 Task: AssignVinnyoffice2@gmail.com as Assignee of Child Issue ChildIssue0000000135 of Issue Issue0000000068 in Backlog  in Scrum Project Project0000000014 in Jira. AssignCarxxstreet791@gmail.com as Assignee of Child Issue ChildIssue0000000136 of Issue Issue0000000068 in Backlog  in Scrum Project Project0000000014 in Jira. AssignCarxxstreet791@gmail.com as Assignee of Child Issue ChildIssue0000000137 of Issue Issue0000000069 in Backlog  in Scrum Project Project0000000014 in Jira. AssignCarxxstreet791@gmail.com as Assignee of Child Issue ChildIssue0000000138 of Issue Issue0000000069 in Backlog  in Scrum Project Project0000000014 in Jira. AssignCarxxstreet791@gmail.com as Assignee of Child Issue ChildIssue0000000139 of Issue Issue0000000070 in Backlog  in Scrum Project Project0000000014 in Jira
Action: Mouse moved to (460, 496)
Screenshot: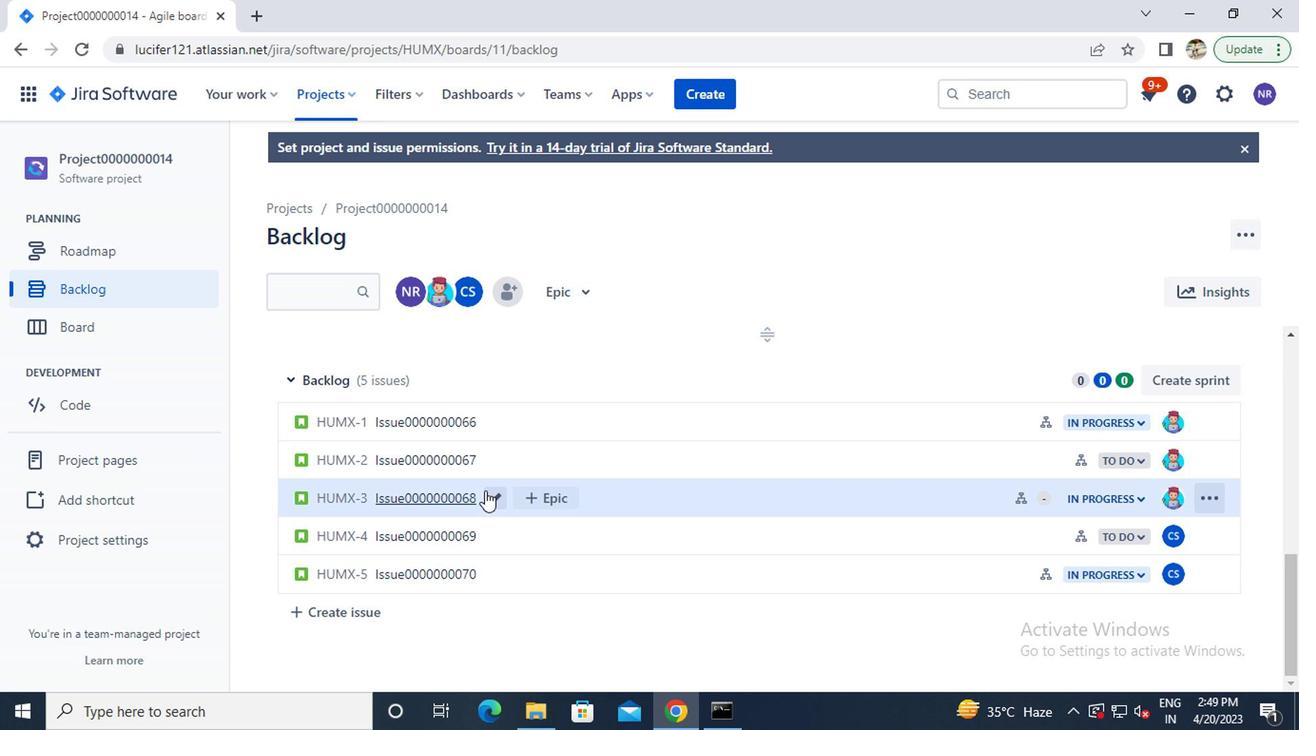 
Action: Mouse pressed left at (460, 496)
Screenshot: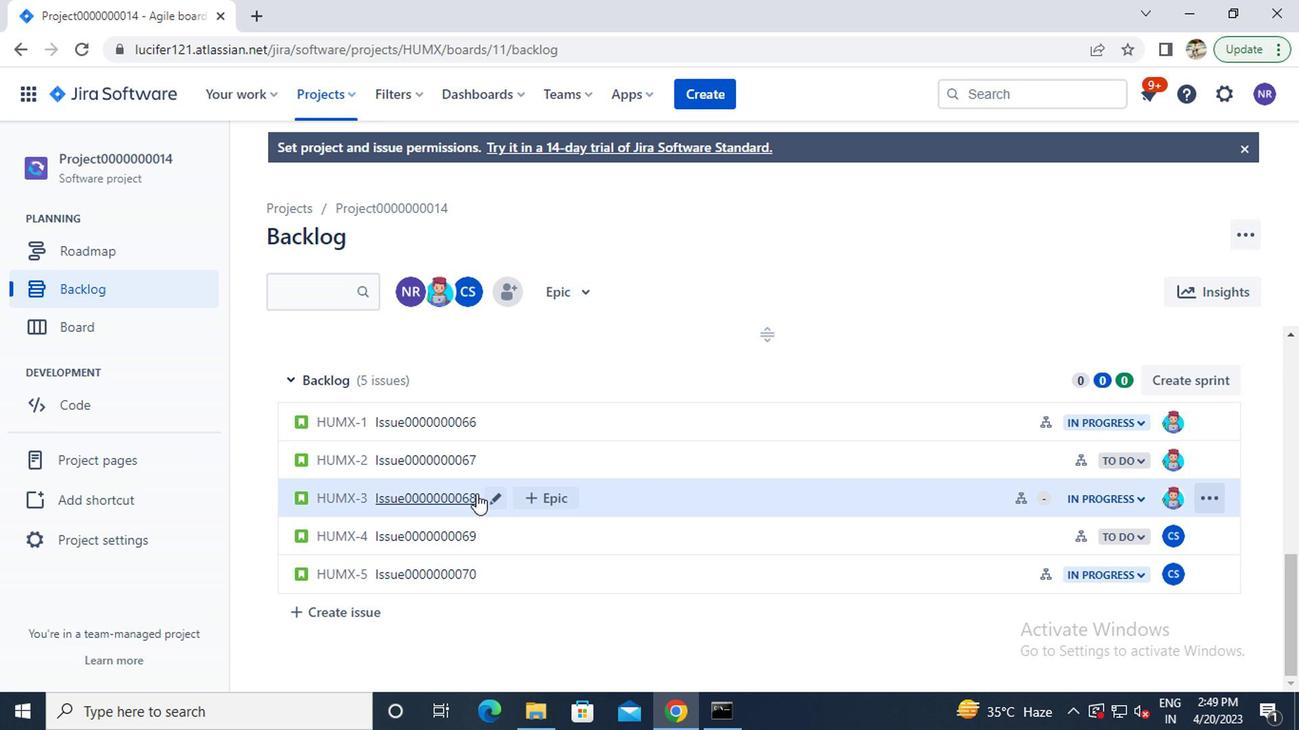 
Action: Mouse moved to (952, 501)
Screenshot: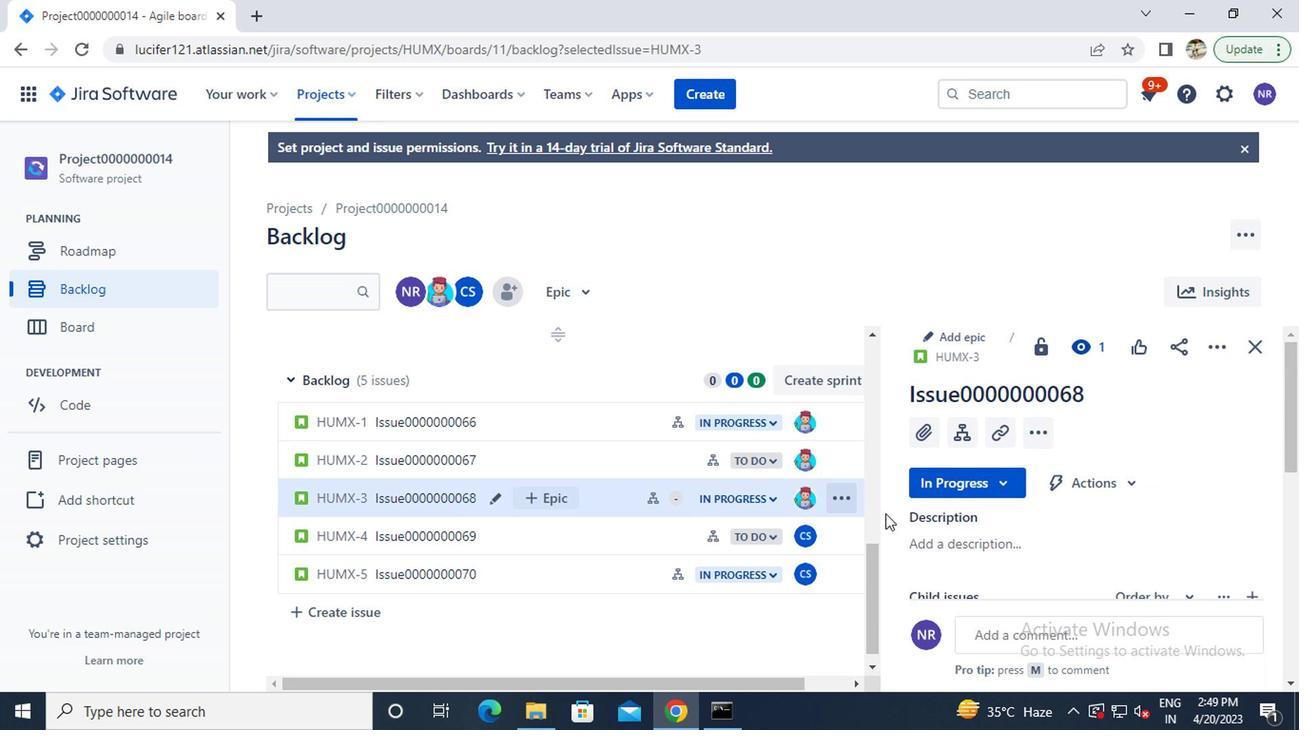 
Action: Mouse scrolled (952, 500) with delta (0, -1)
Screenshot: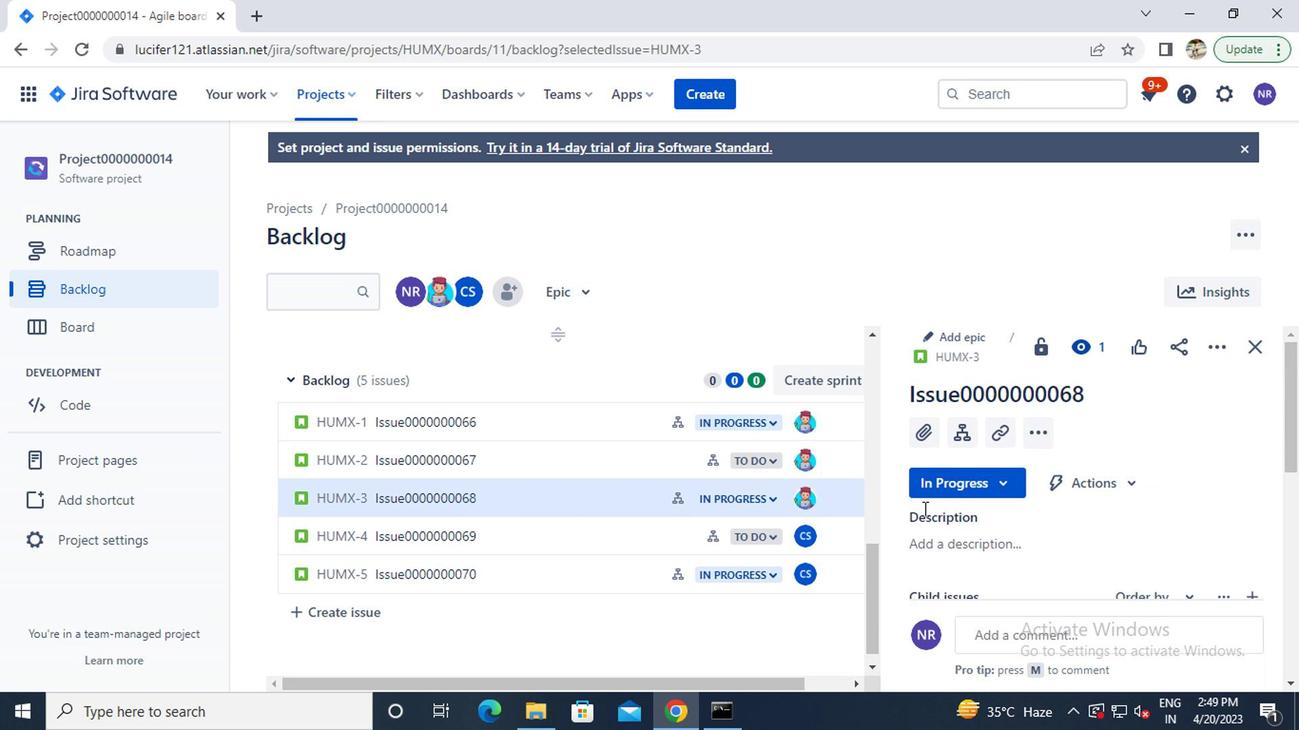 
Action: Mouse scrolled (952, 500) with delta (0, -1)
Screenshot: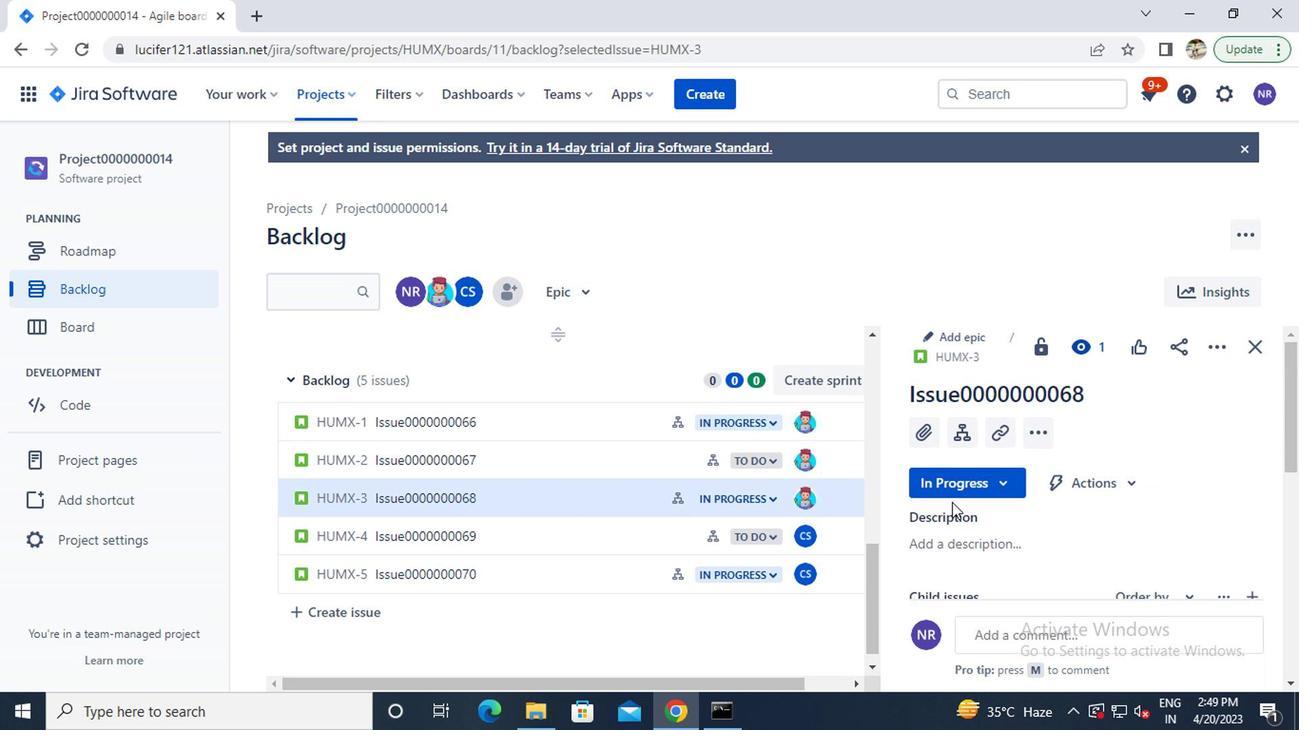 
Action: Mouse moved to (1178, 473)
Screenshot: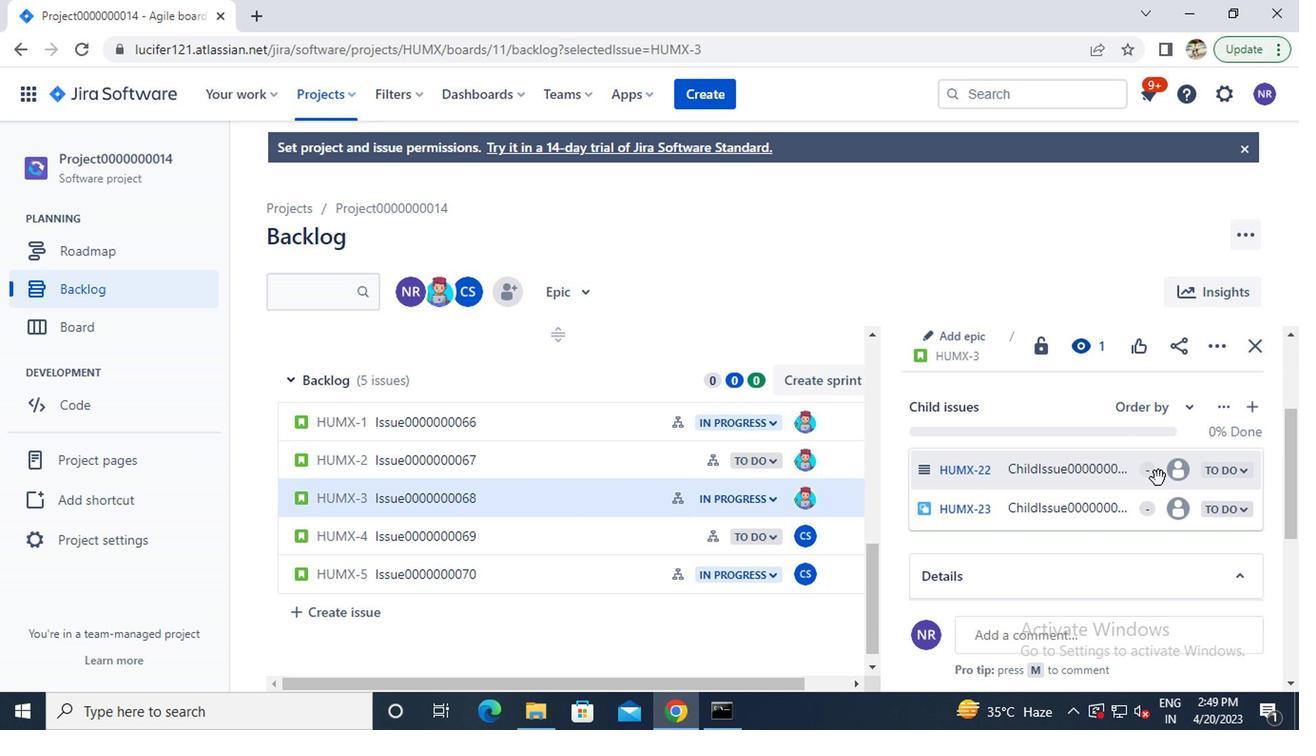 
Action: Mouse pressed left at (1178, 473)
Screenshot: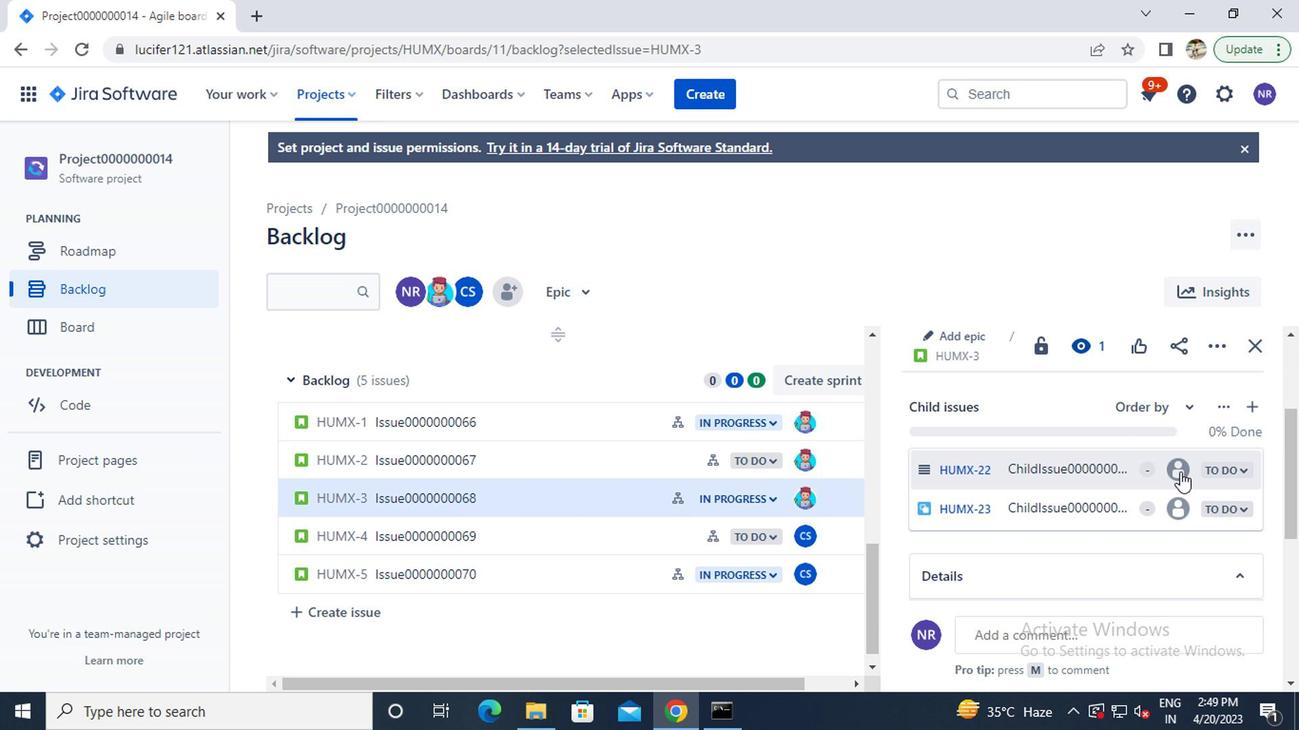 
Action: Key pressed v
Screenshot: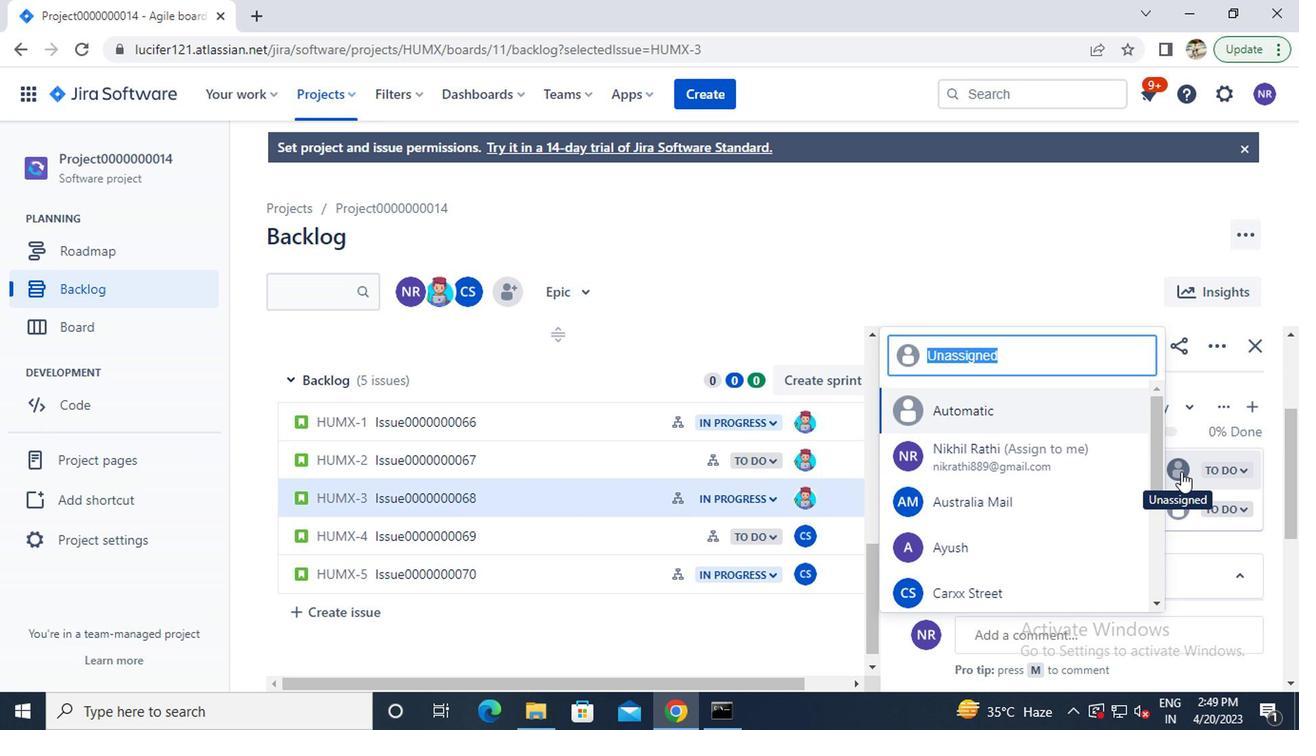 
Action: Mouse moved to (1024, 482)
Screenshot: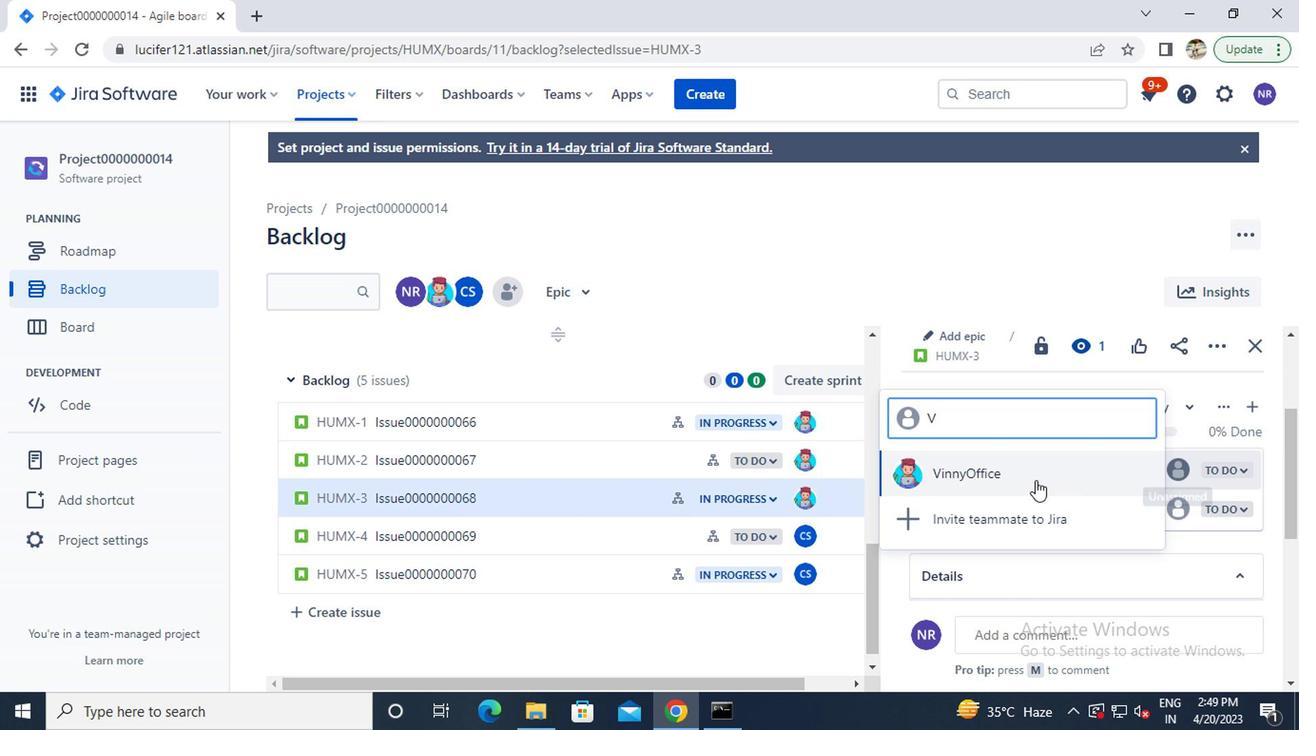 
Action: Mouse pressed left at (1024, 482)
Screenshot: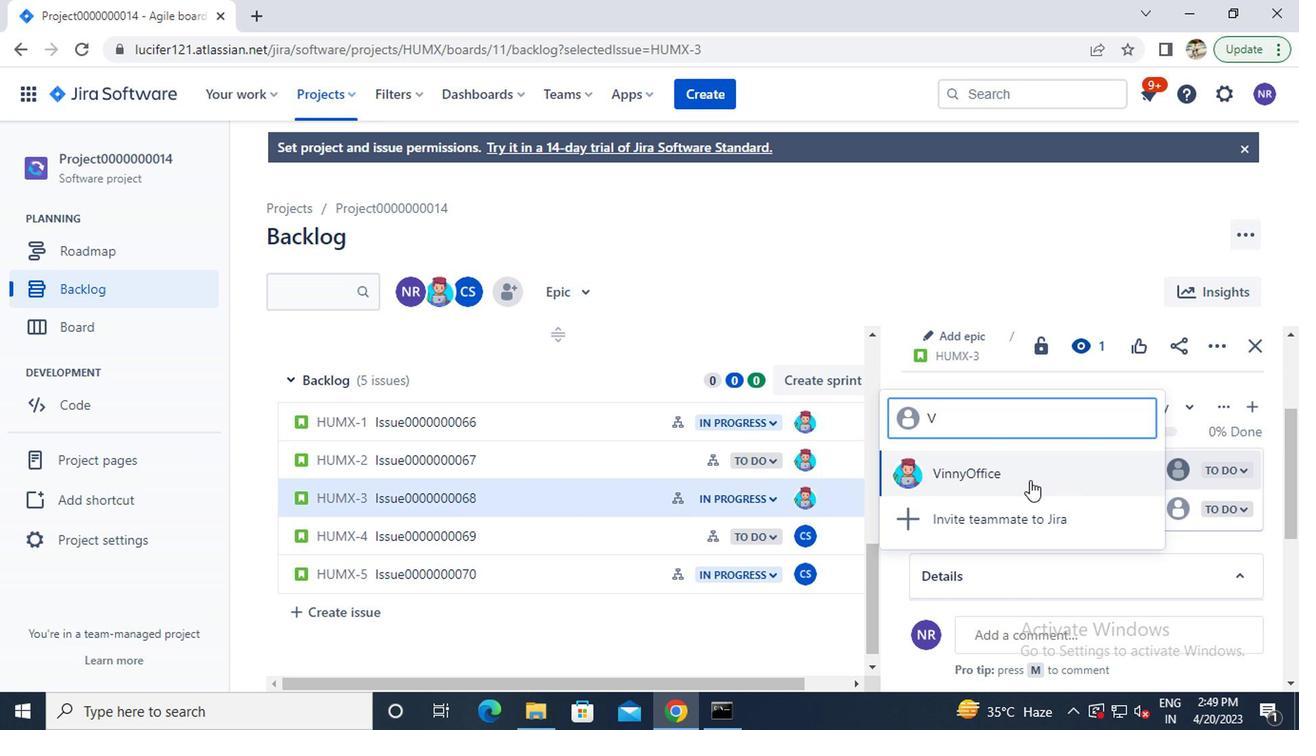
Action: Mouse moved to (1172, 506)
Screenshot: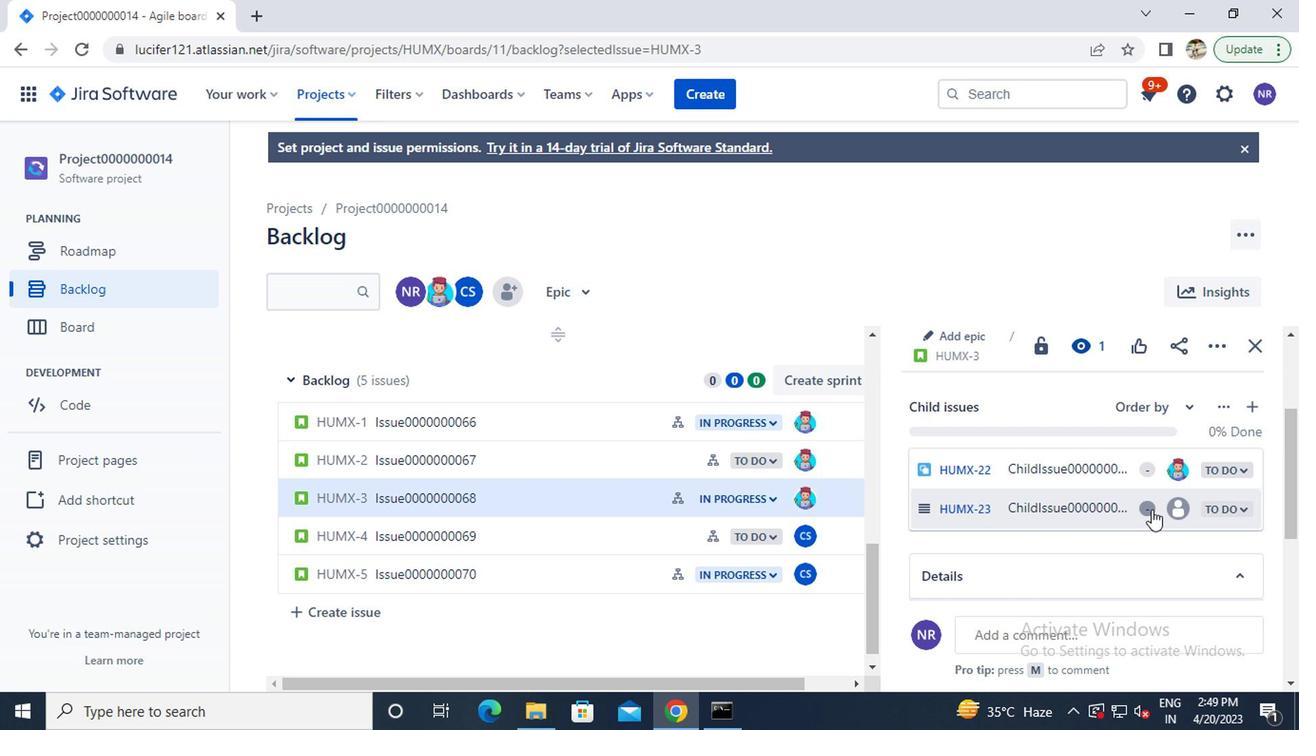 
Action: Mouse pressed left at (1172, 506)
Screenshot: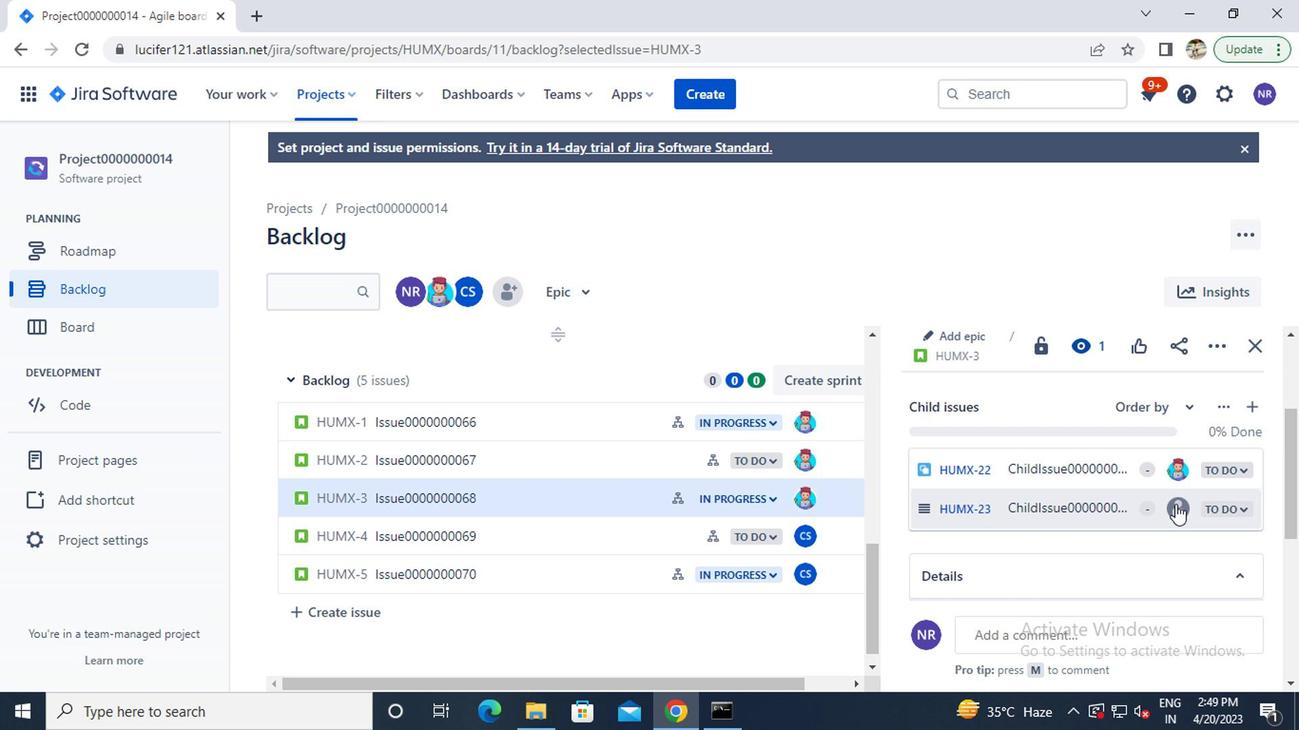 
Action: Key pressed c
Screenshot: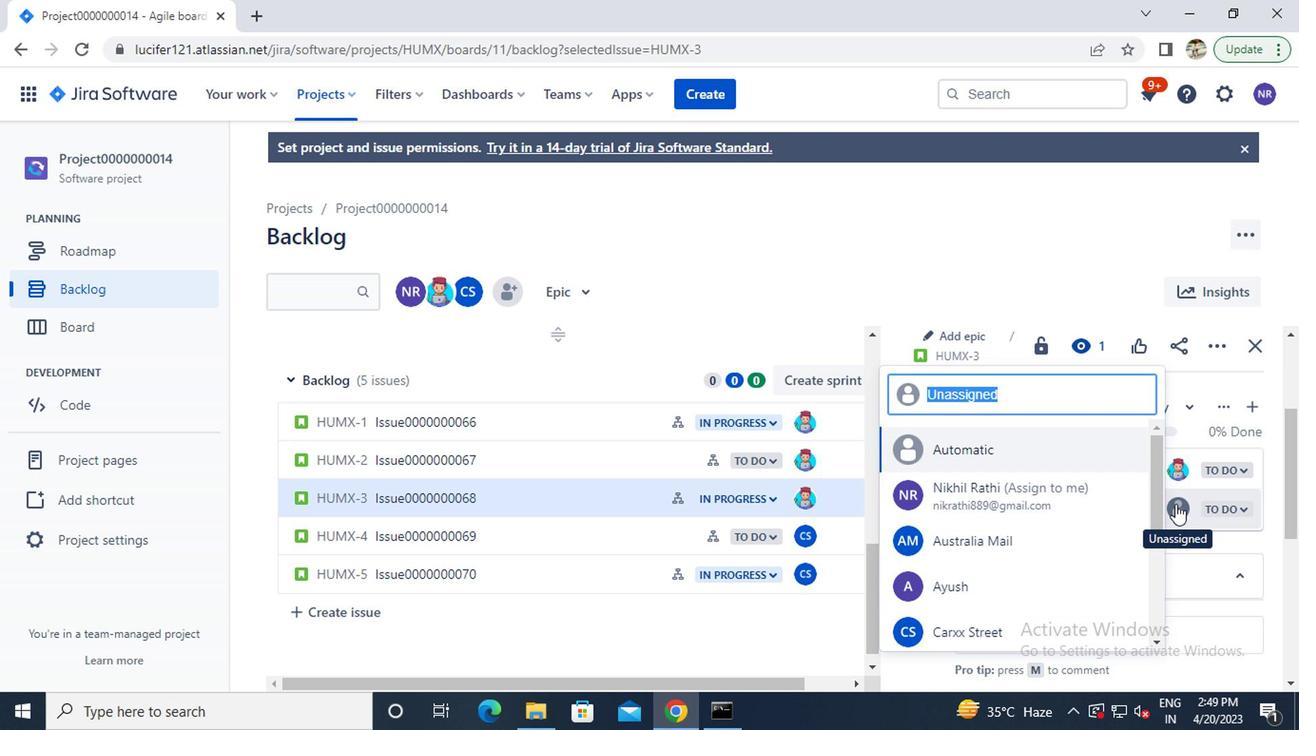 
Action: Mouse moved to (968, 521)
Screenshot: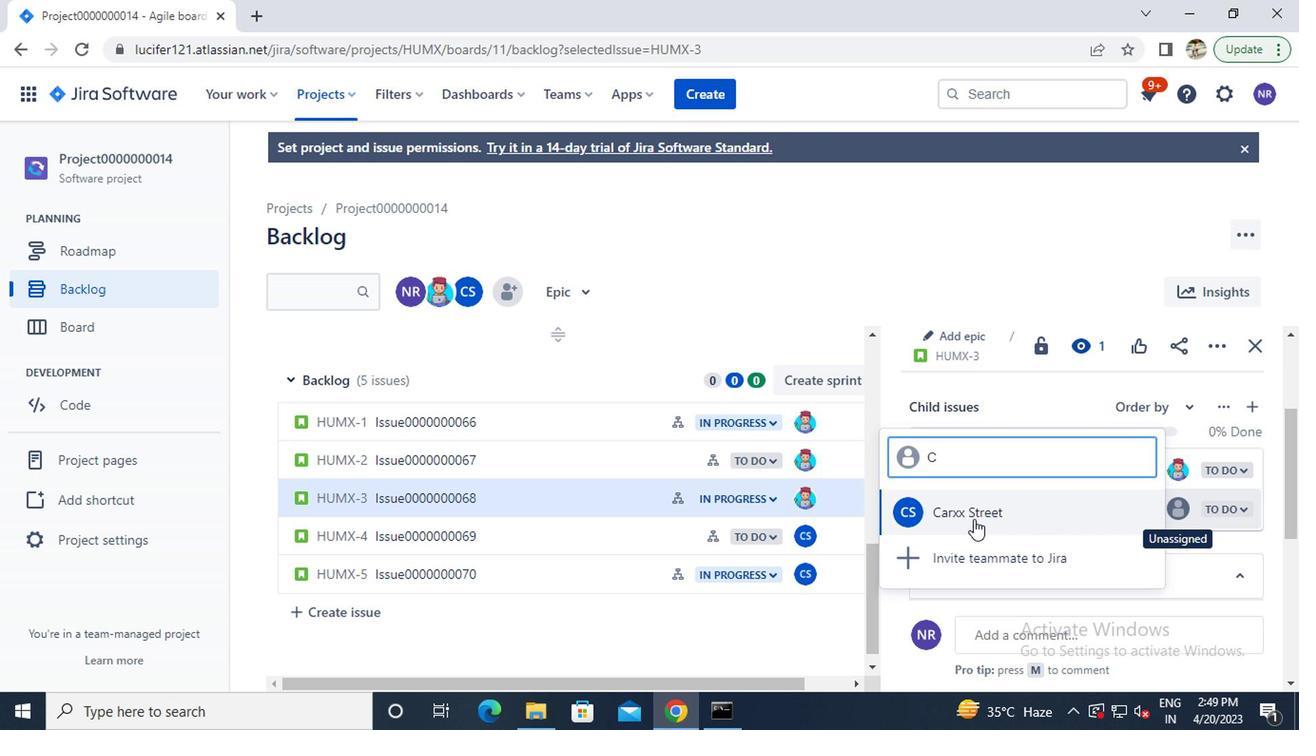 
Action: Mouse pressed left at (968, 521)
Screenshot: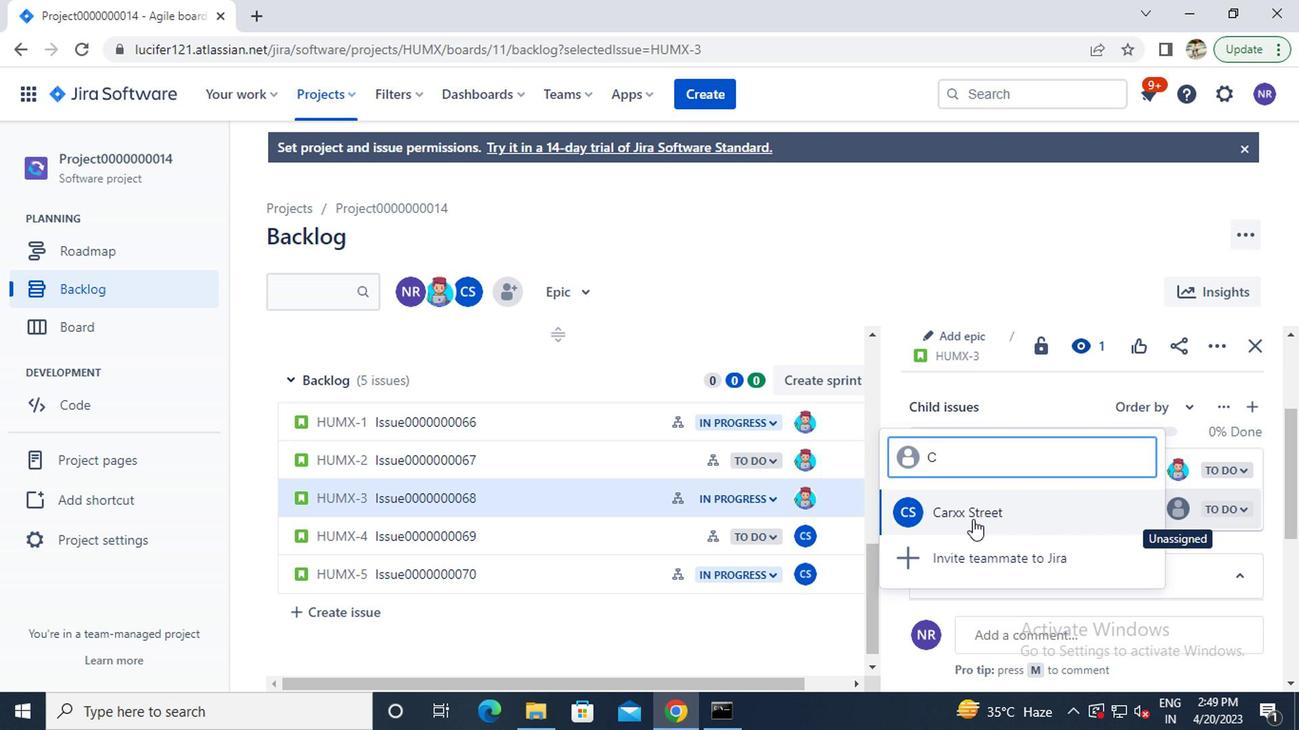 
Action: Mouse moved to (1256, 353)
Screenshot: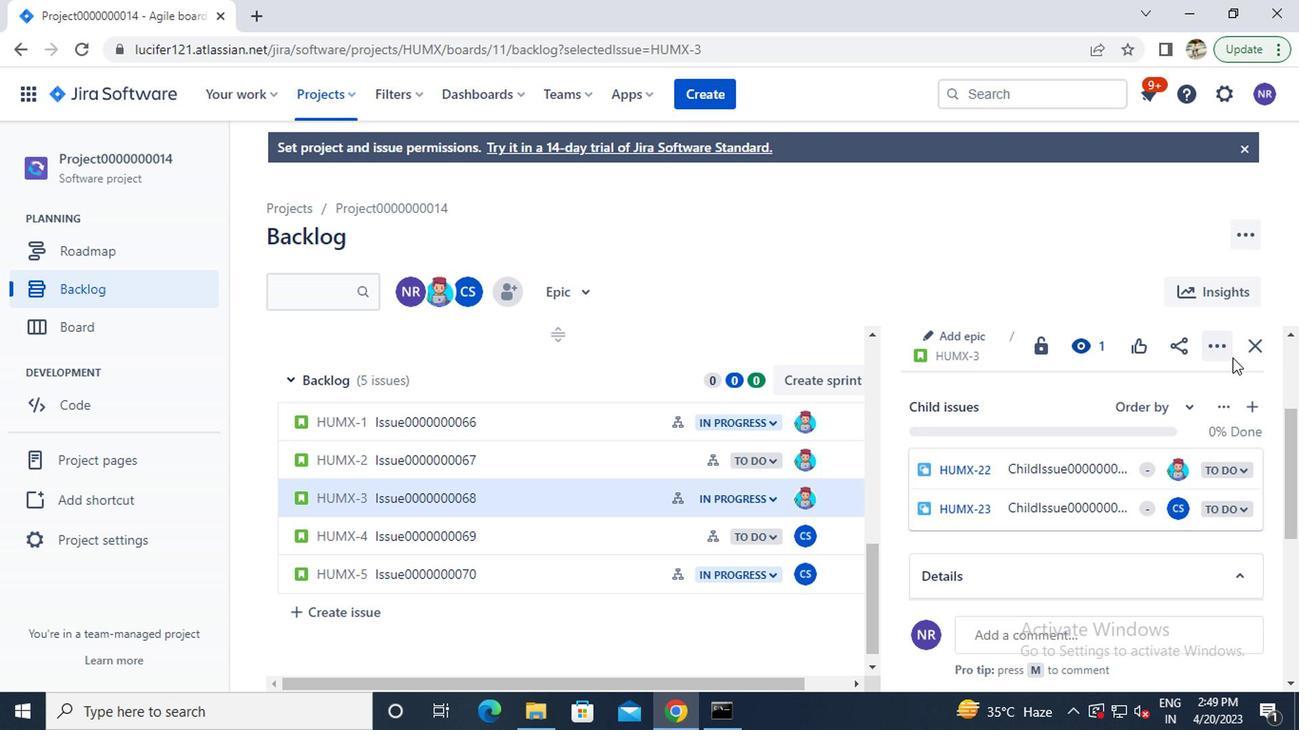 
Action: Mouse pressed left at (1256, 353)
Screenshot: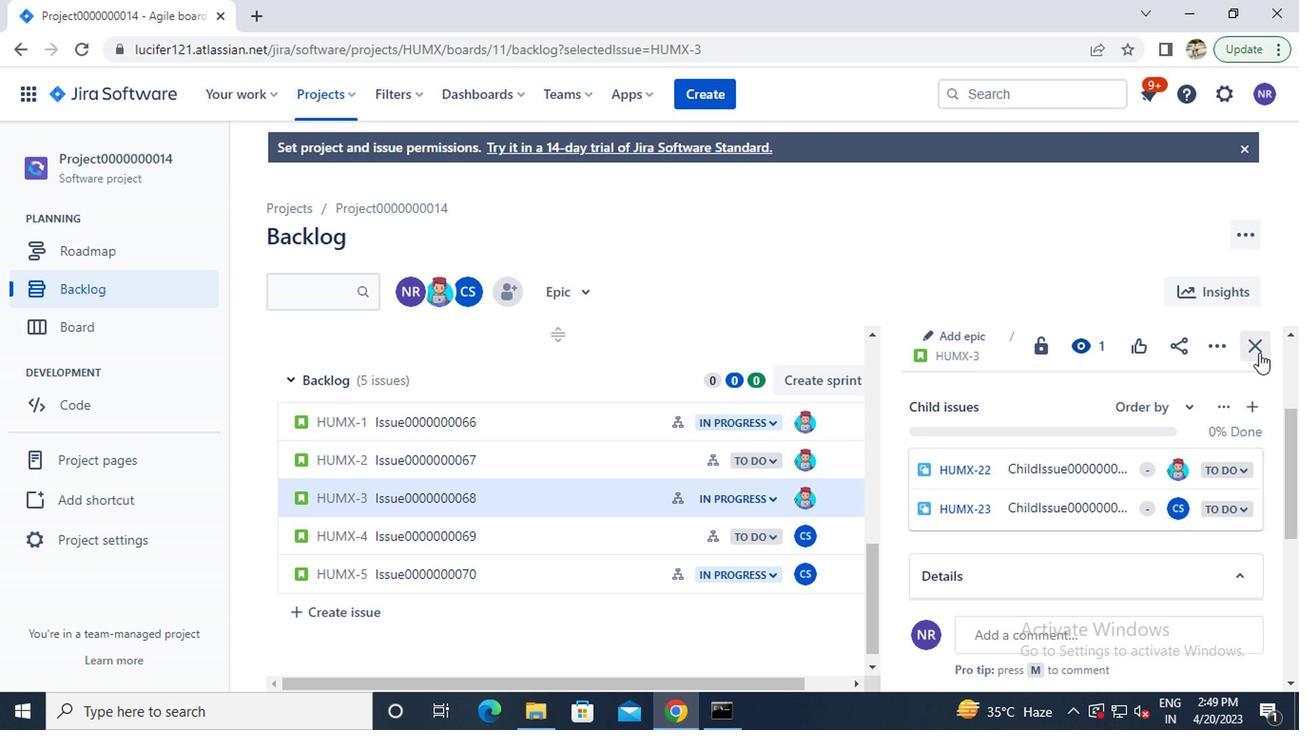
Action: Mouse moved to (418, 545)
Screenshot: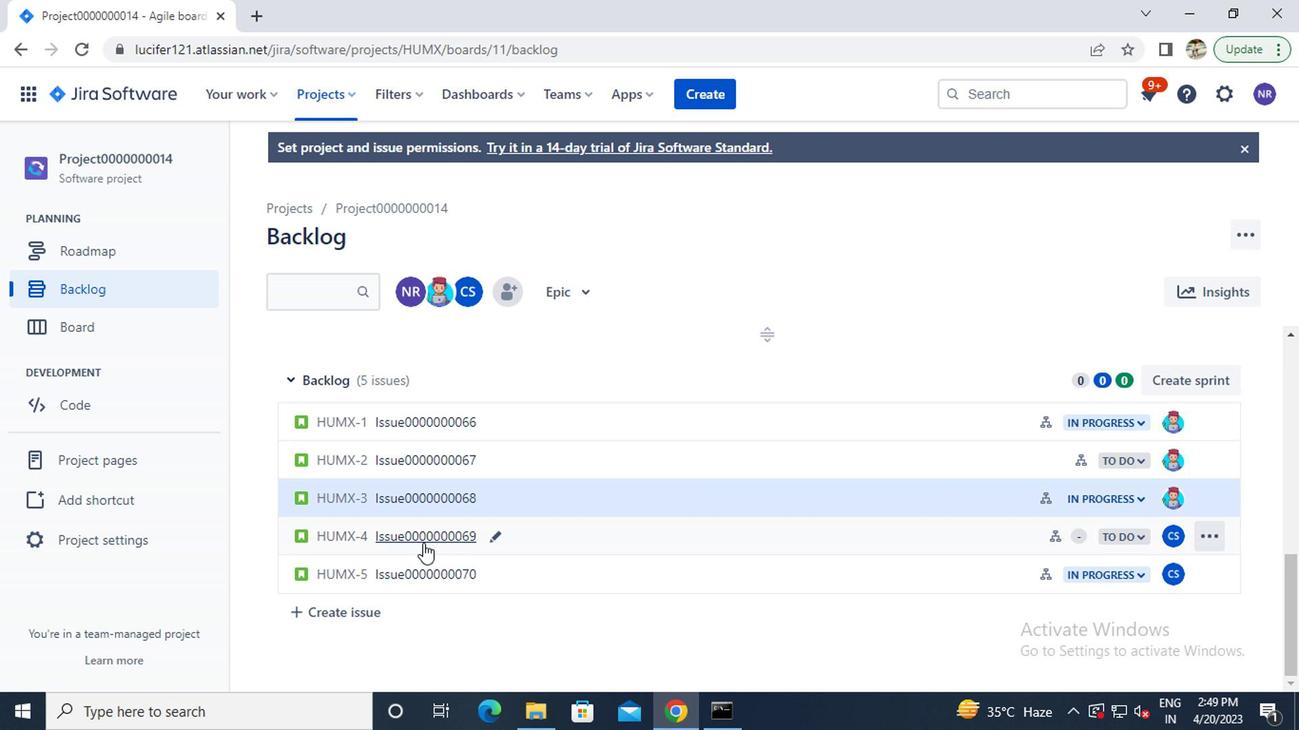 
Action: Mouse pressed left at (418, 545)
Screenshot: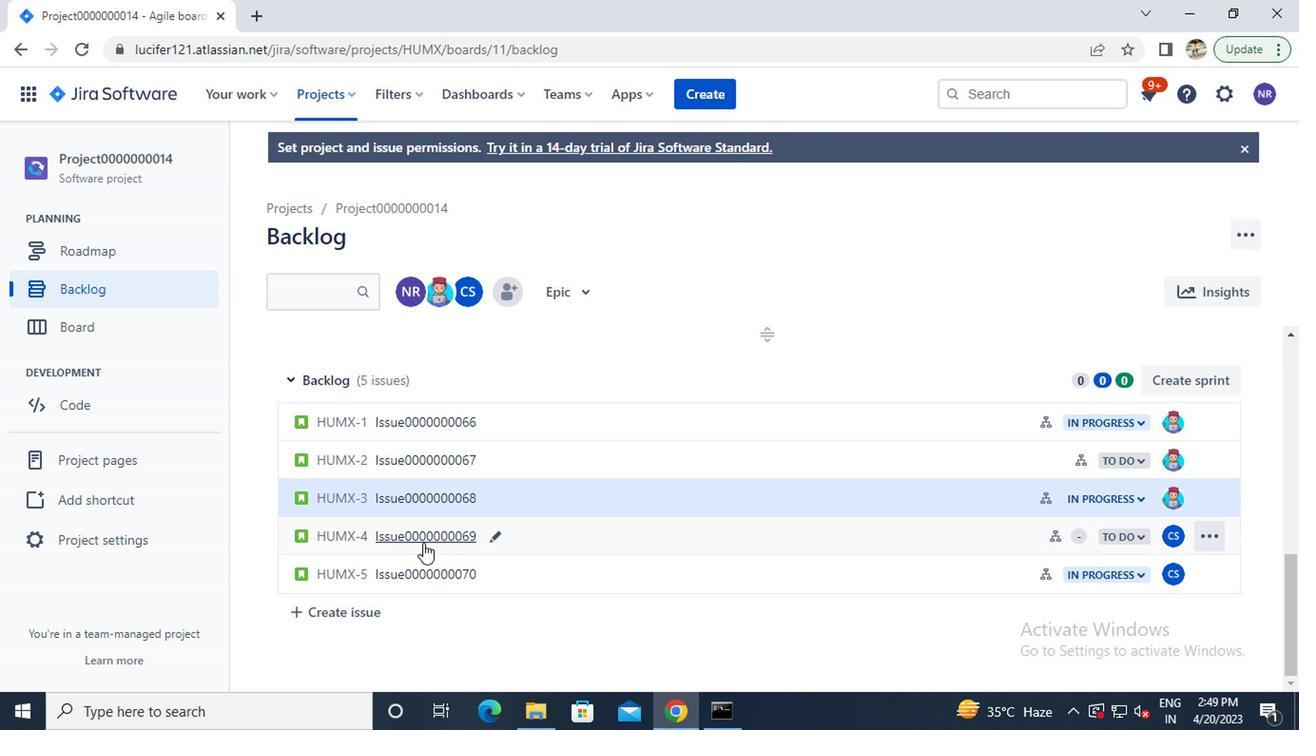 
Action: Mouse moved to (1058, 487)
Screenshot: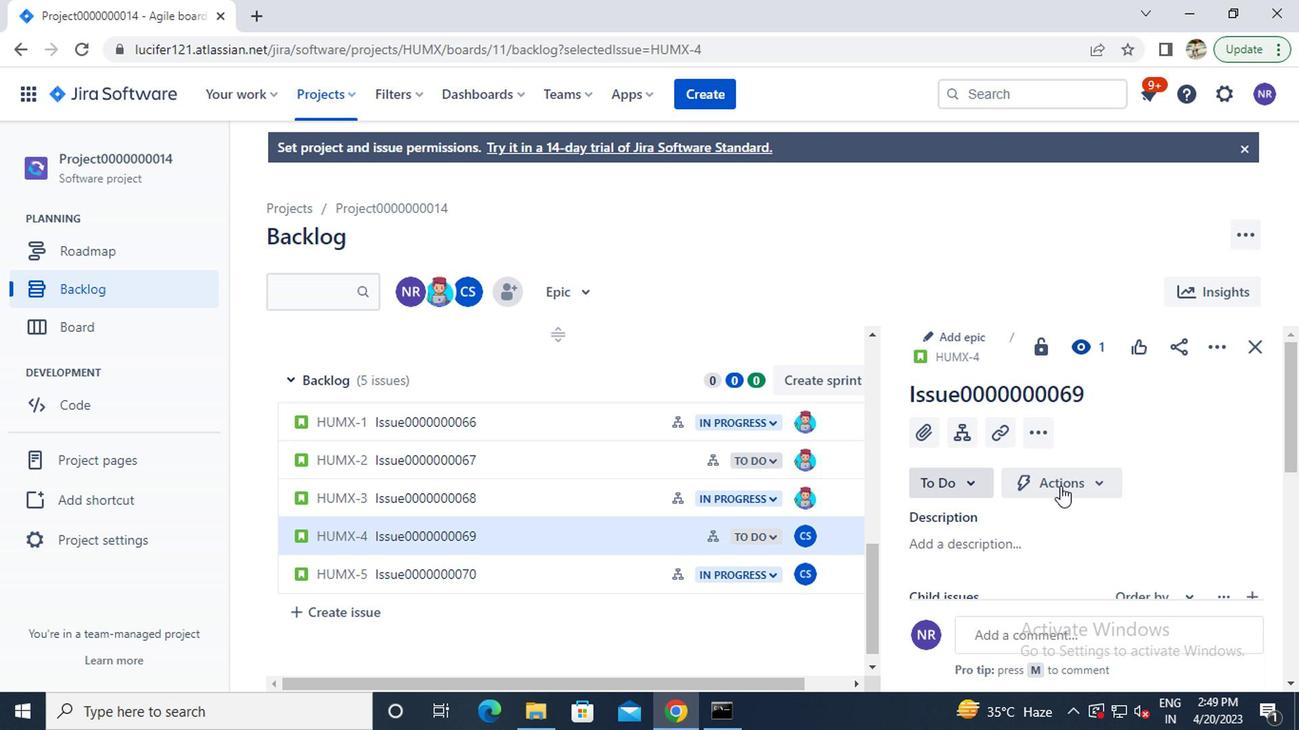 
Action: Mouse scrolled (1058, 487) with delta (0, 0)
Screenshot: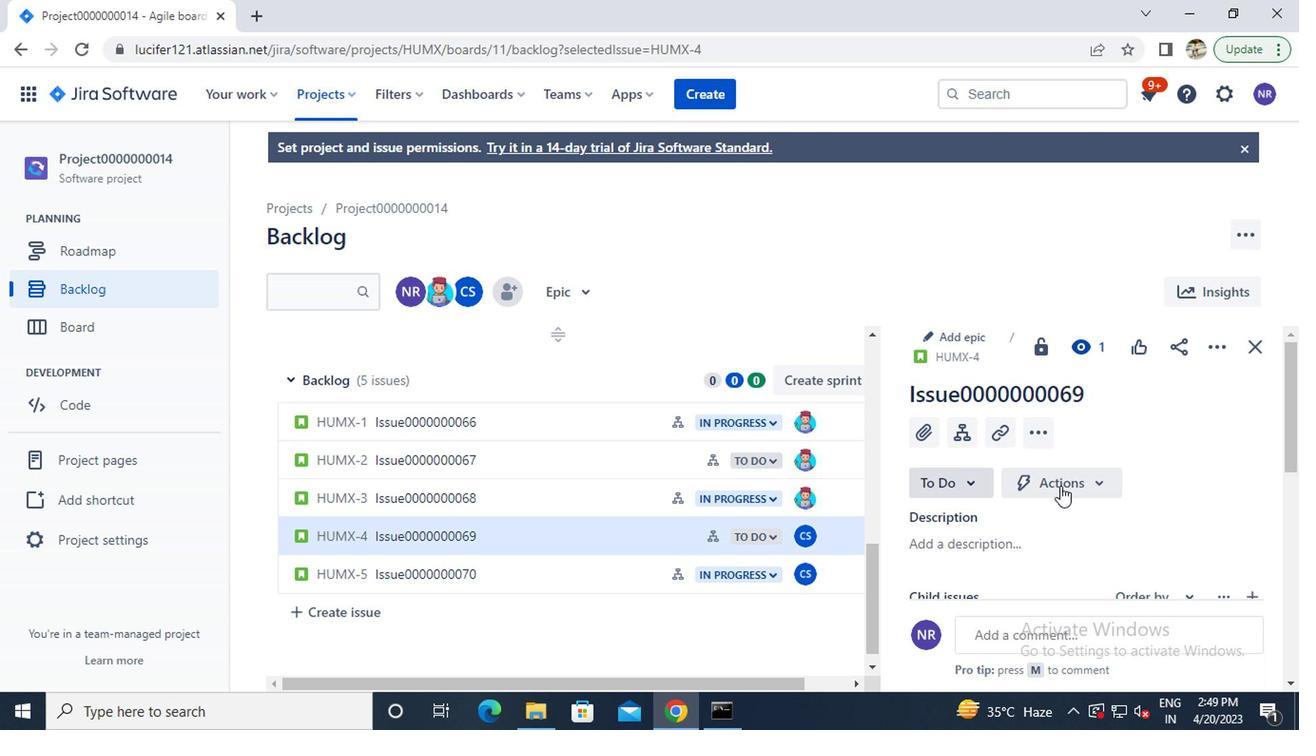 
Action: Mouse scrolled (1058, 487) with delta (0, 0)
Screenshot: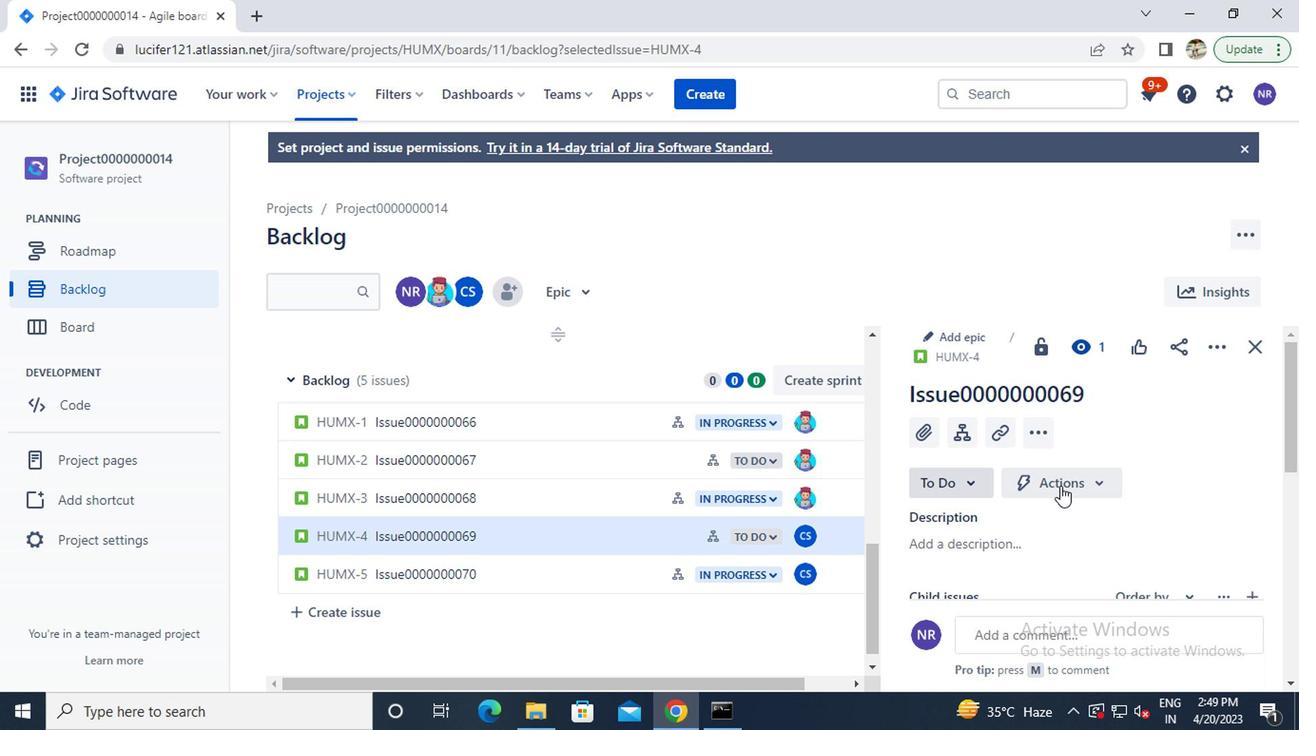 
Action: Mouse moved to (1171, 480)
Screenshot: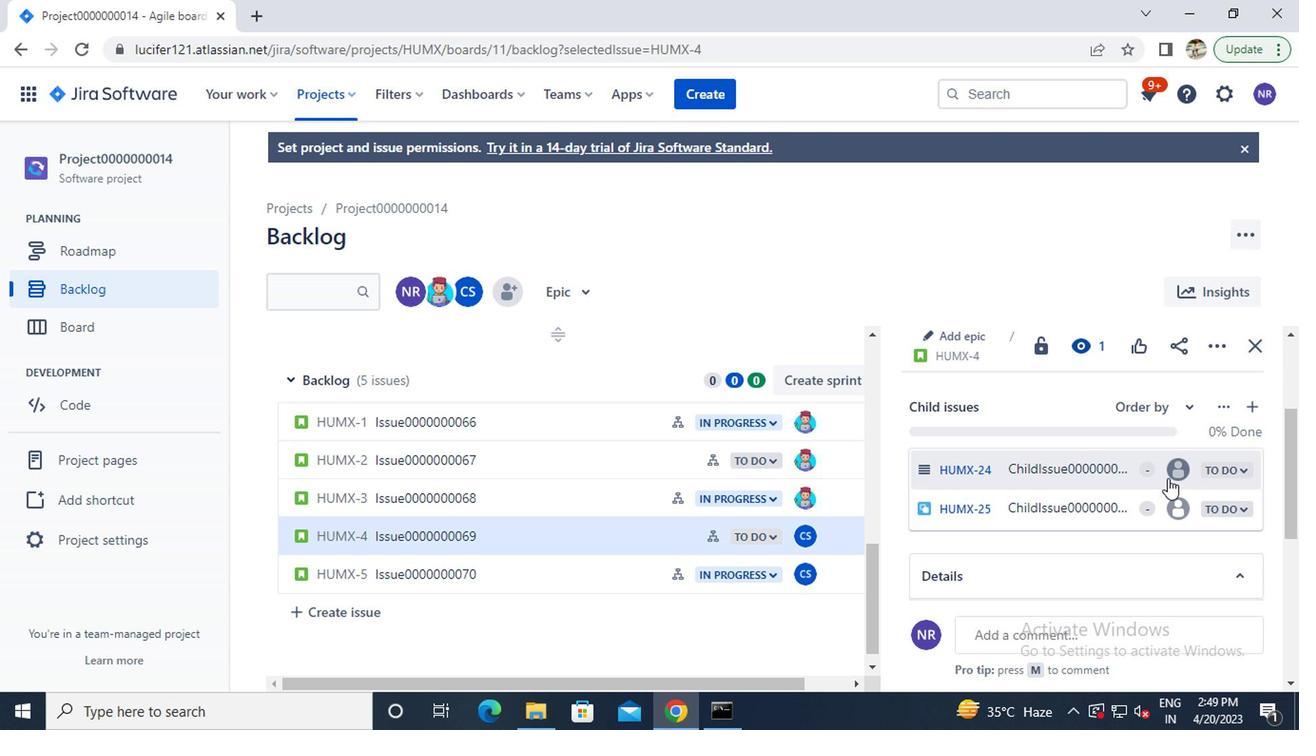 
Action: Mouse pressed left at (1171, 480)
Screenshot: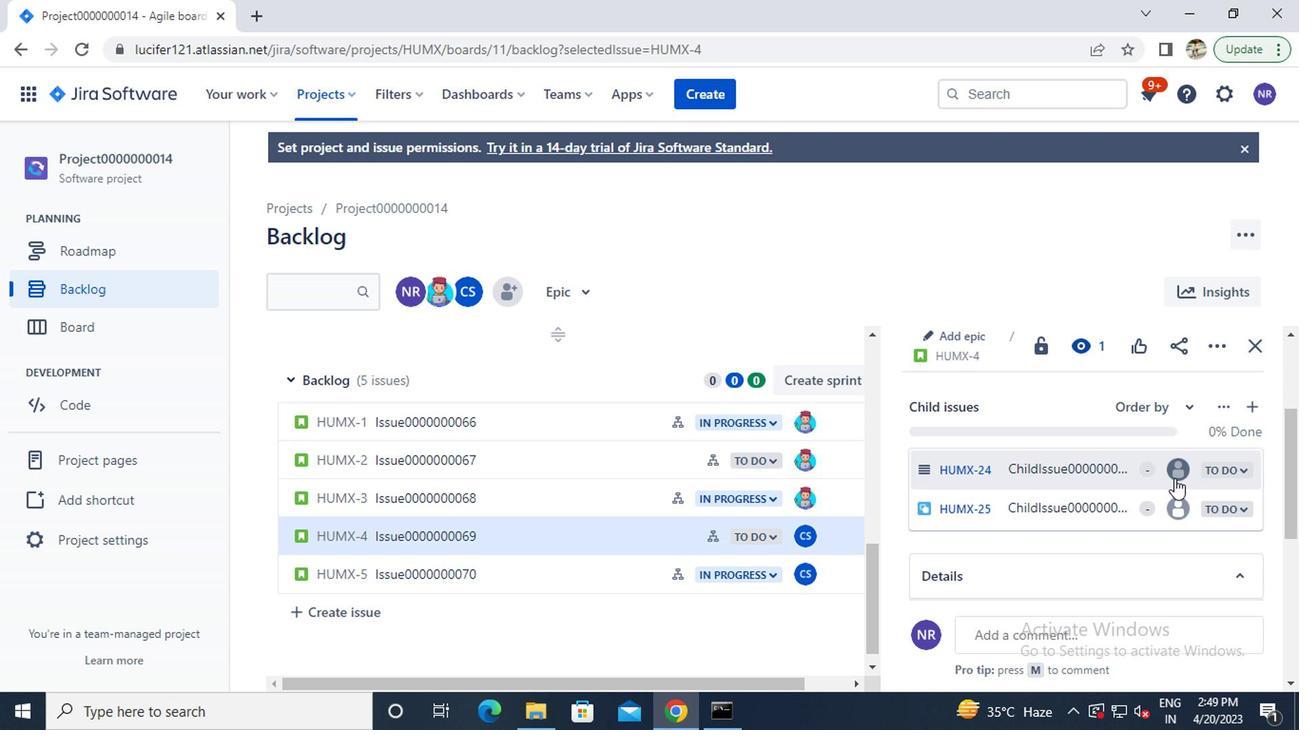 
Action: Key pressed c
Screenshot: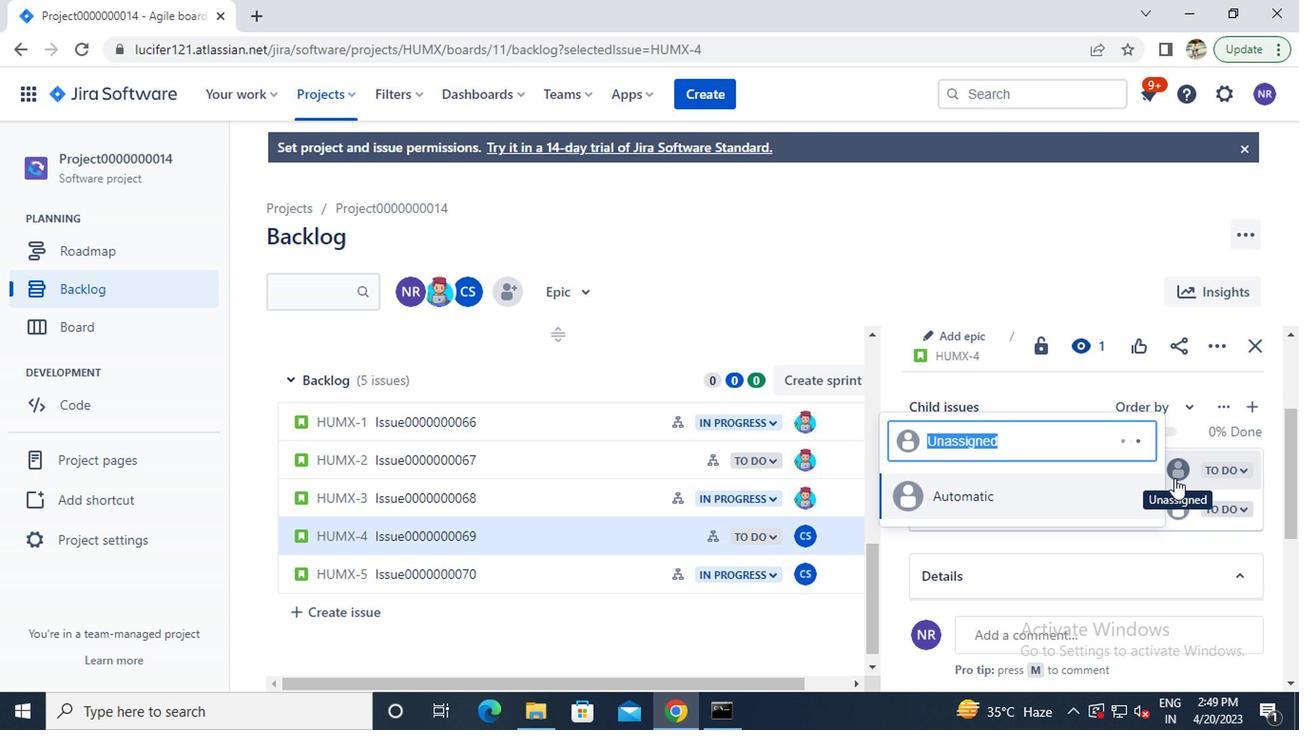 
Action: Mouse moved to (1024, 481)
Screenshot: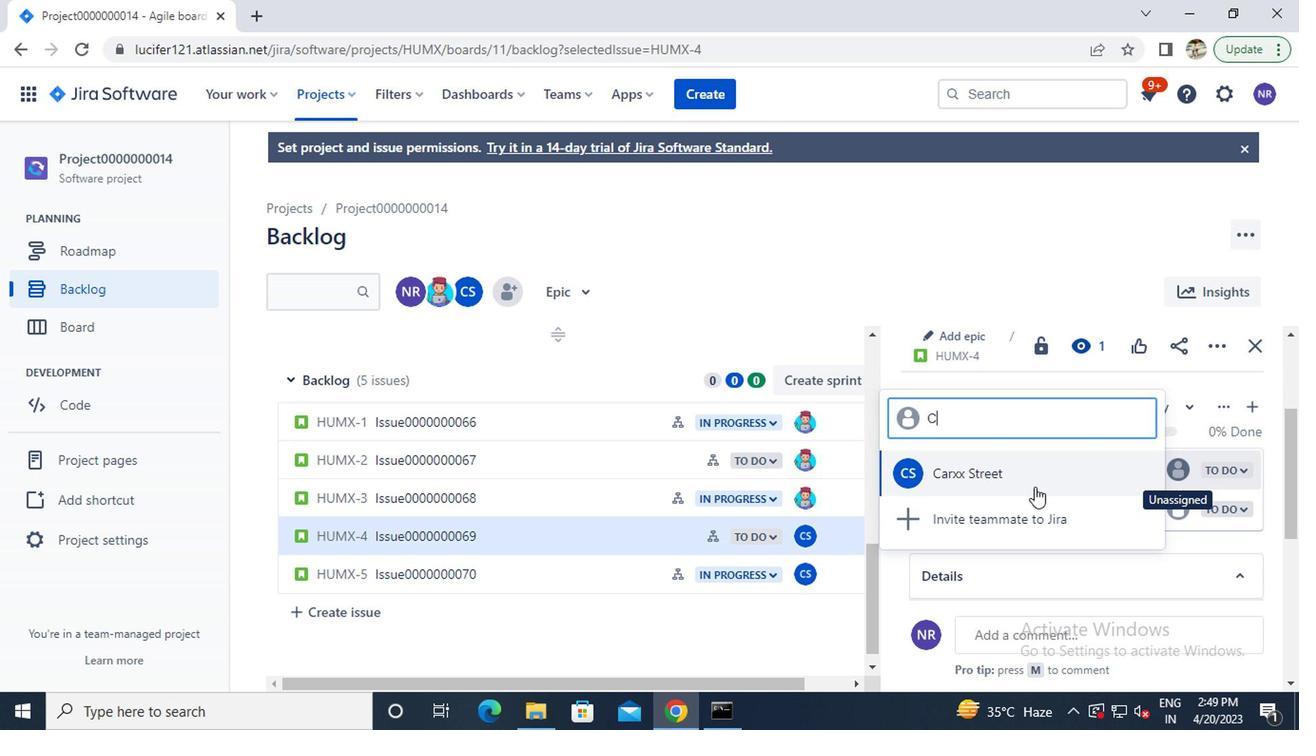 
Action: Mouse pressed left at (1024, 481)
Screenshot: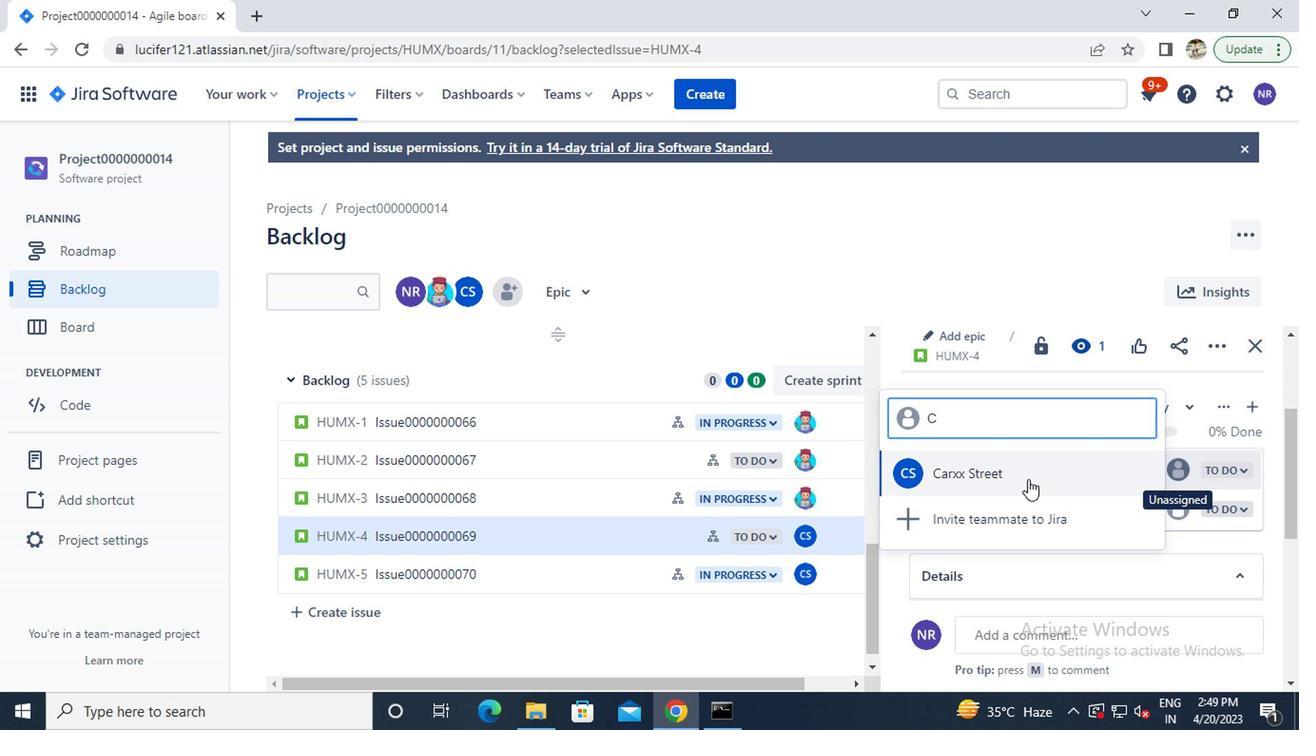 
Action: Mouse moved to (1176, 510)
Screenshot: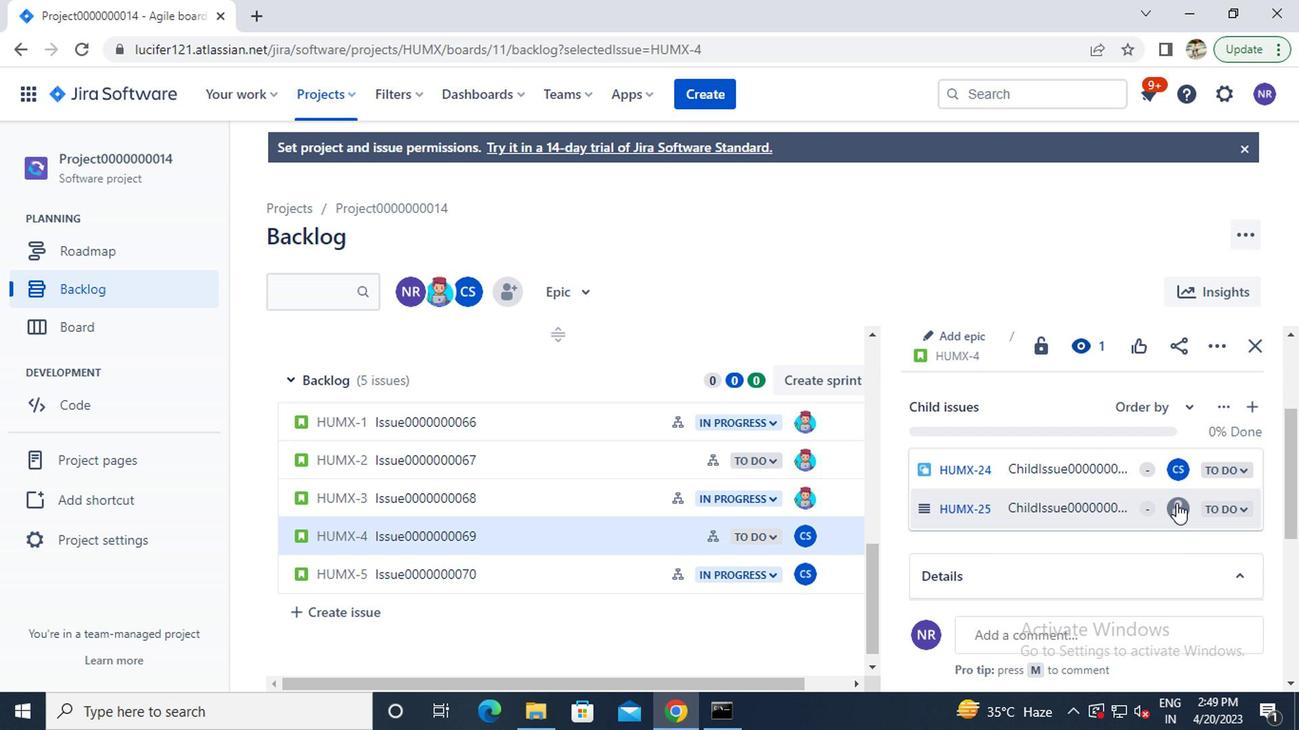 
Action: Mouse pressed left at (1176, 510)
Screenshot: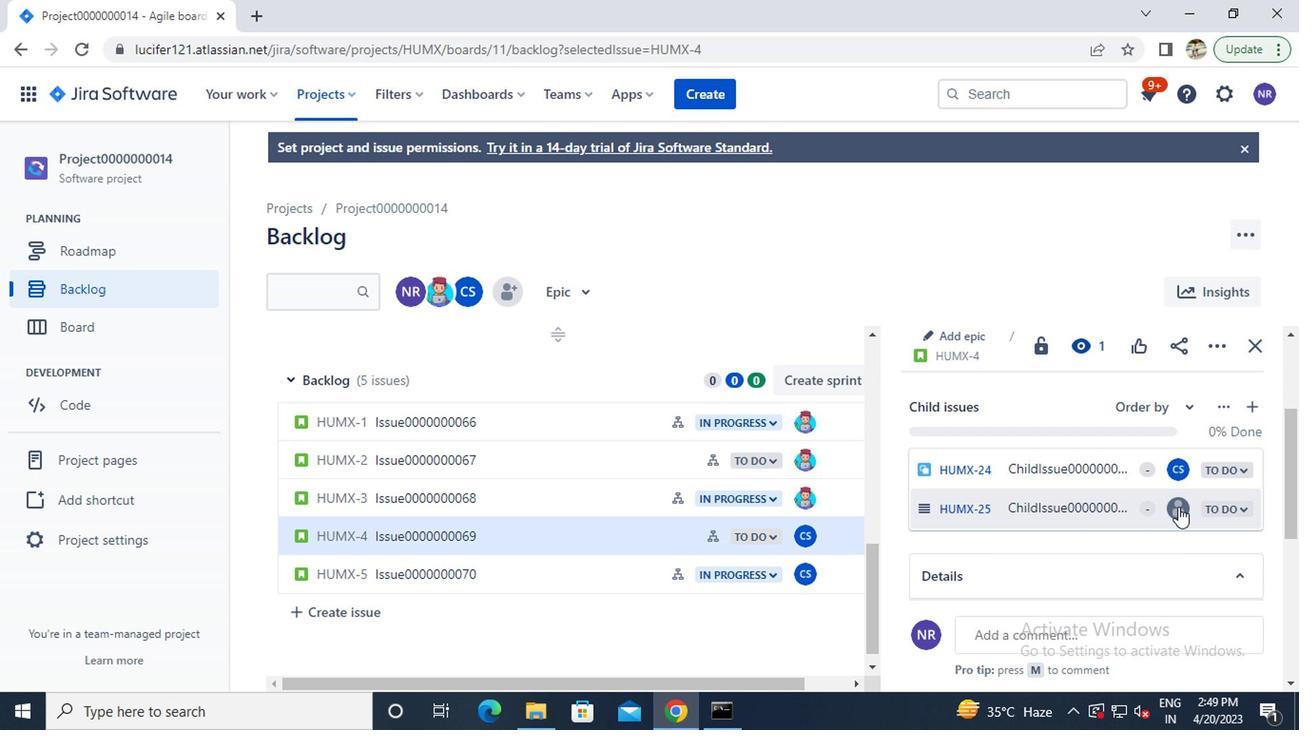 
Action: Key pressed c
Screenshot: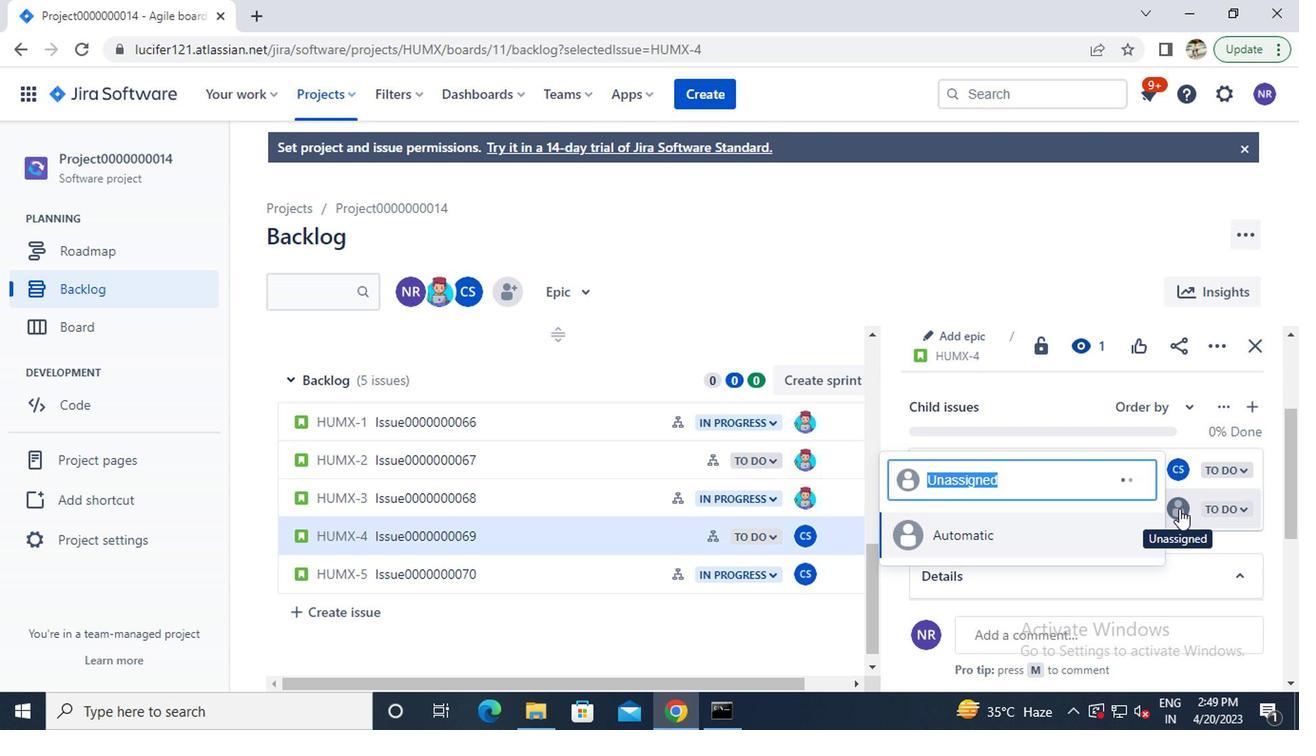 
Action: Mouse moved to (993, 510)
Screenshot: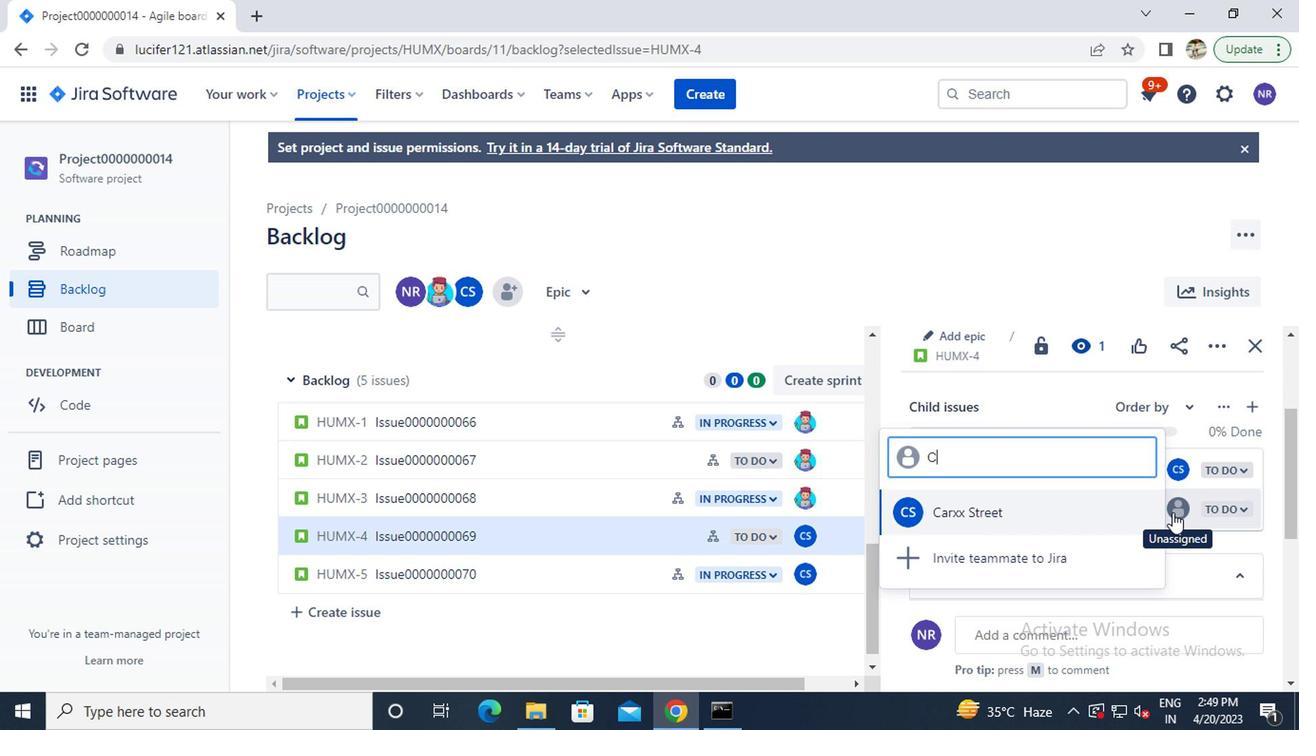 
Action: Mouse pressed left at (993, 510)
Screenshot: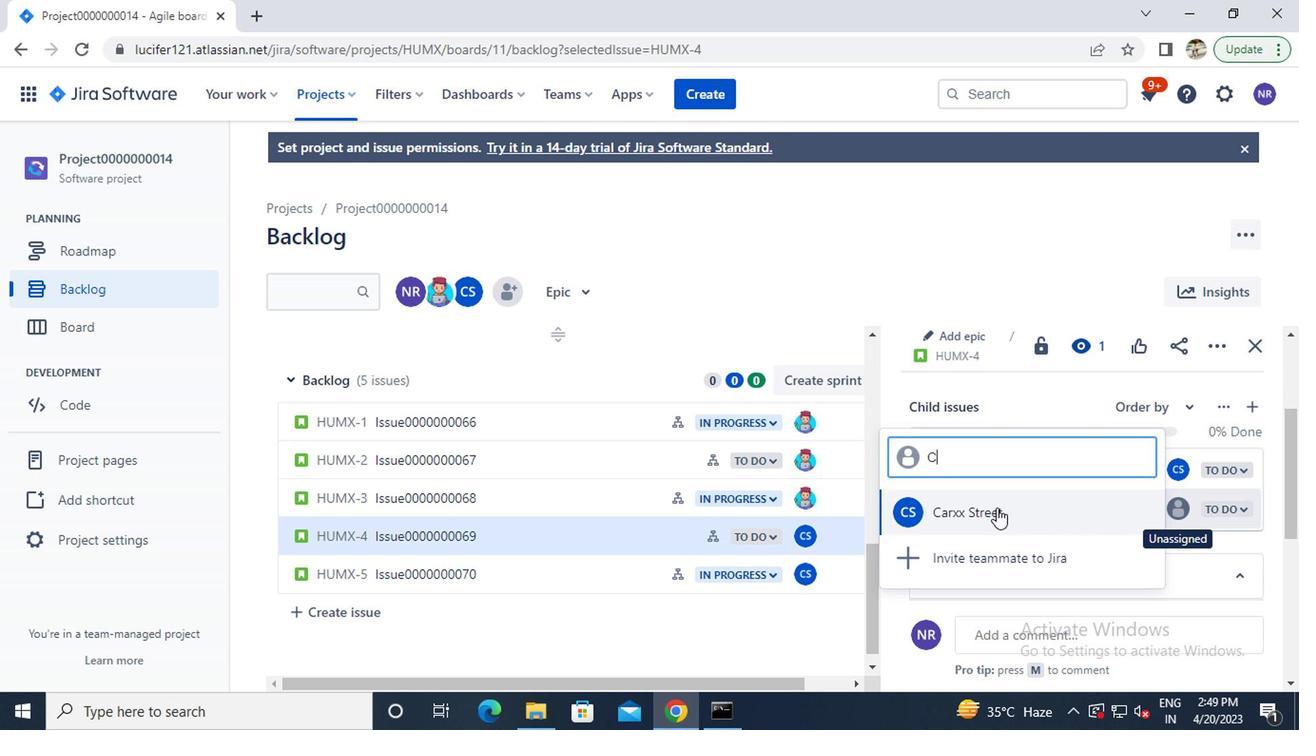 
Action: Mouse moved to (1243, 355)
Screenshot: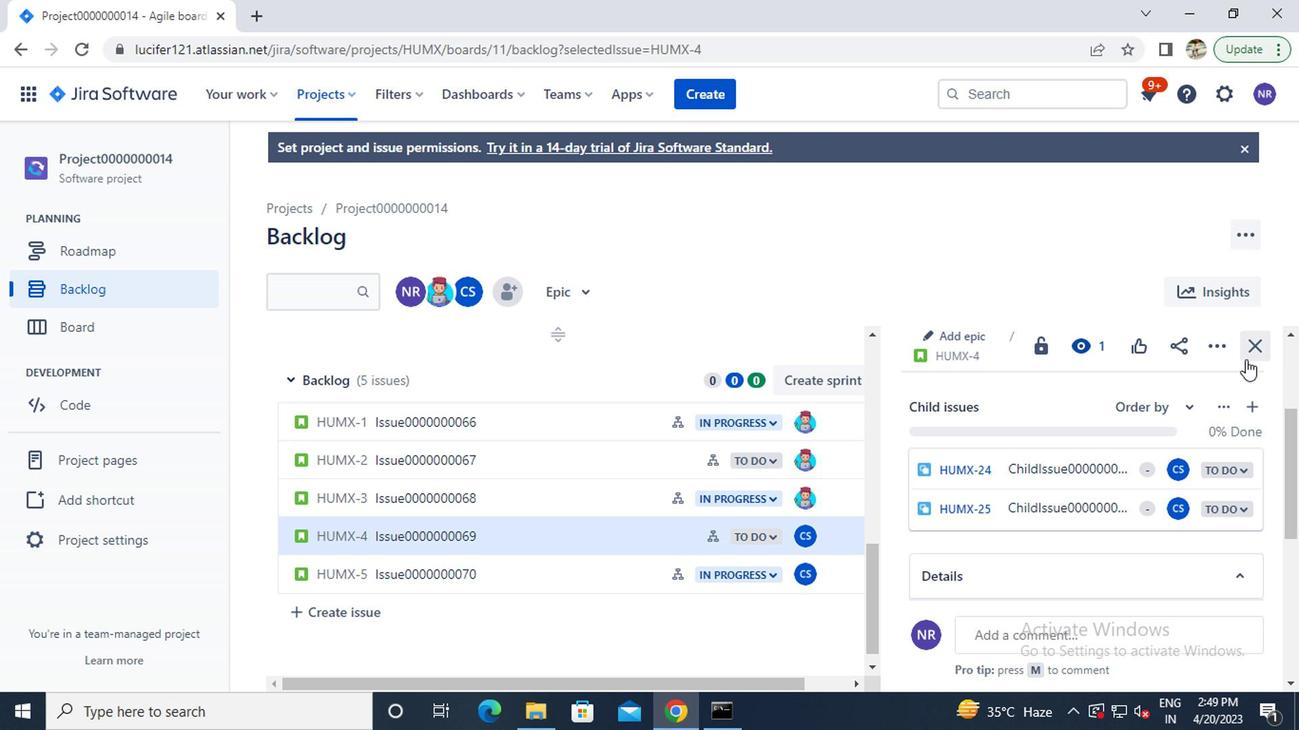 
Action: Mouse pressed left at (1243, 355)
Screenshot: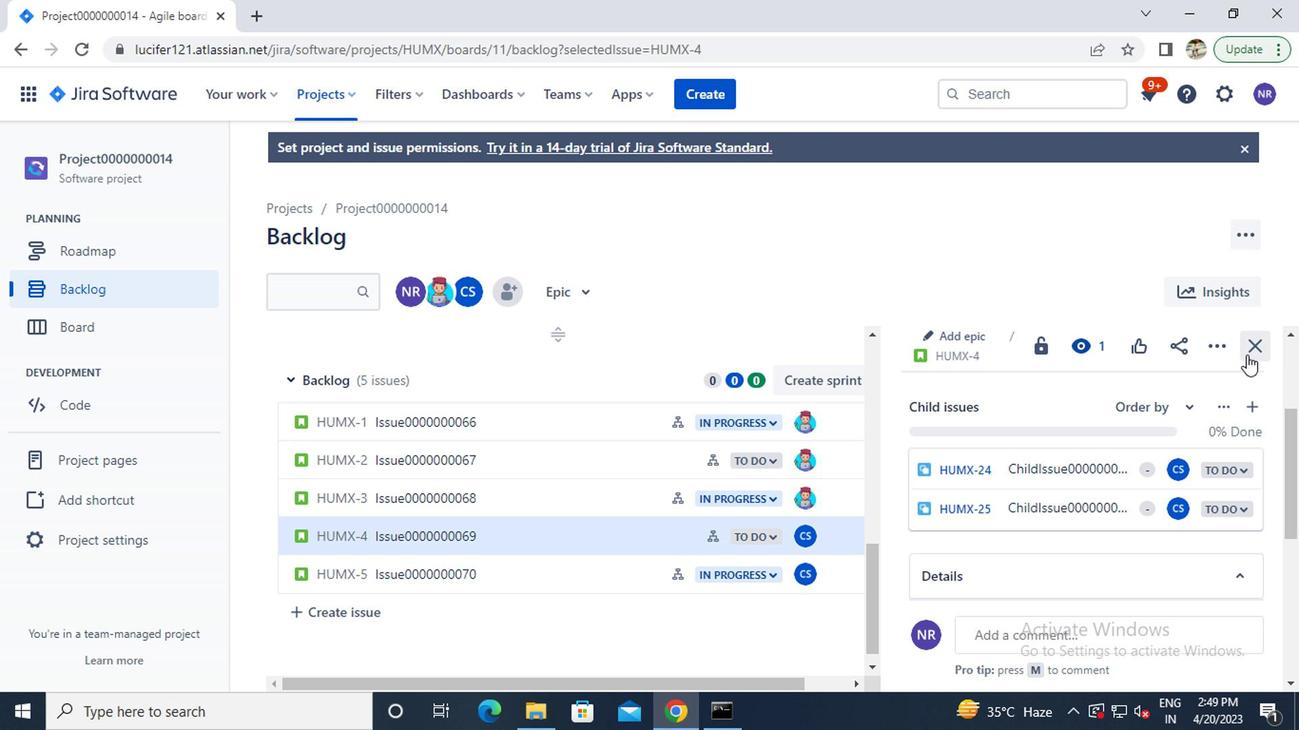 
Action: Mouse moved to (457, 582)
Screenshot: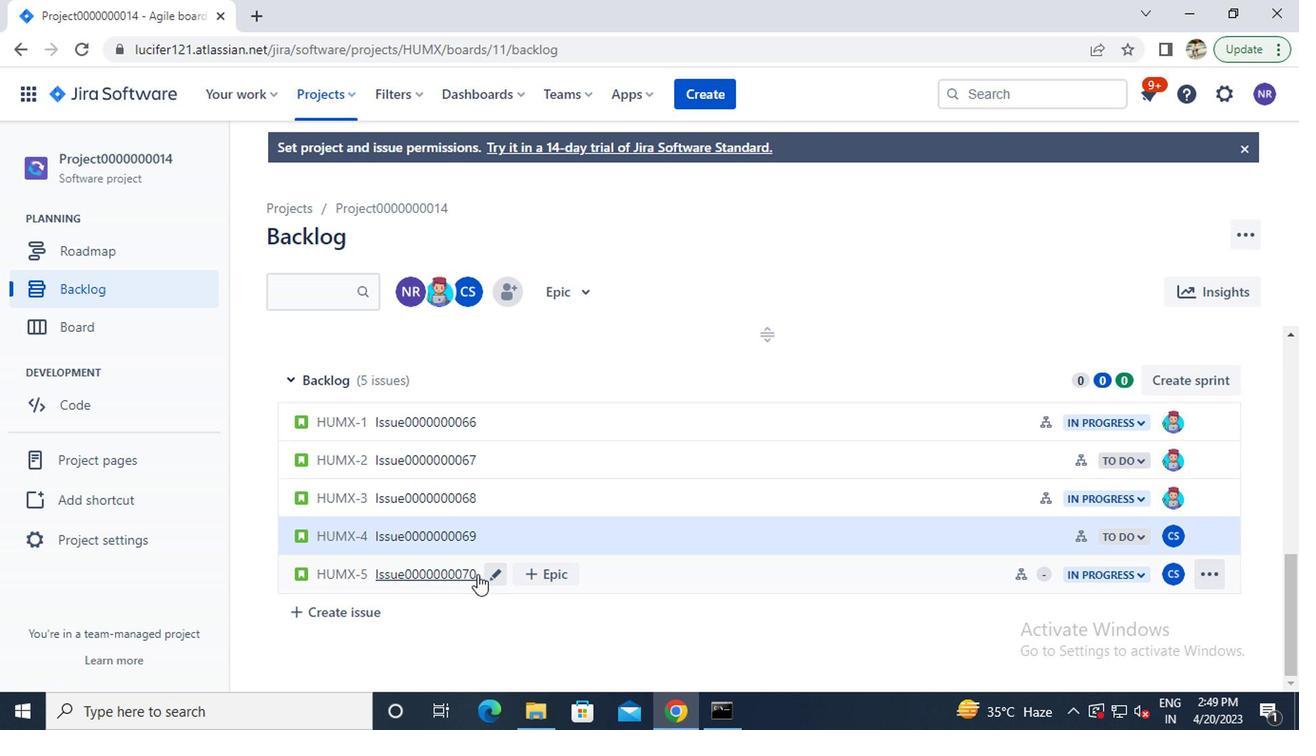 
Action: Mouse pressed left at (457, 582)
Screenshot: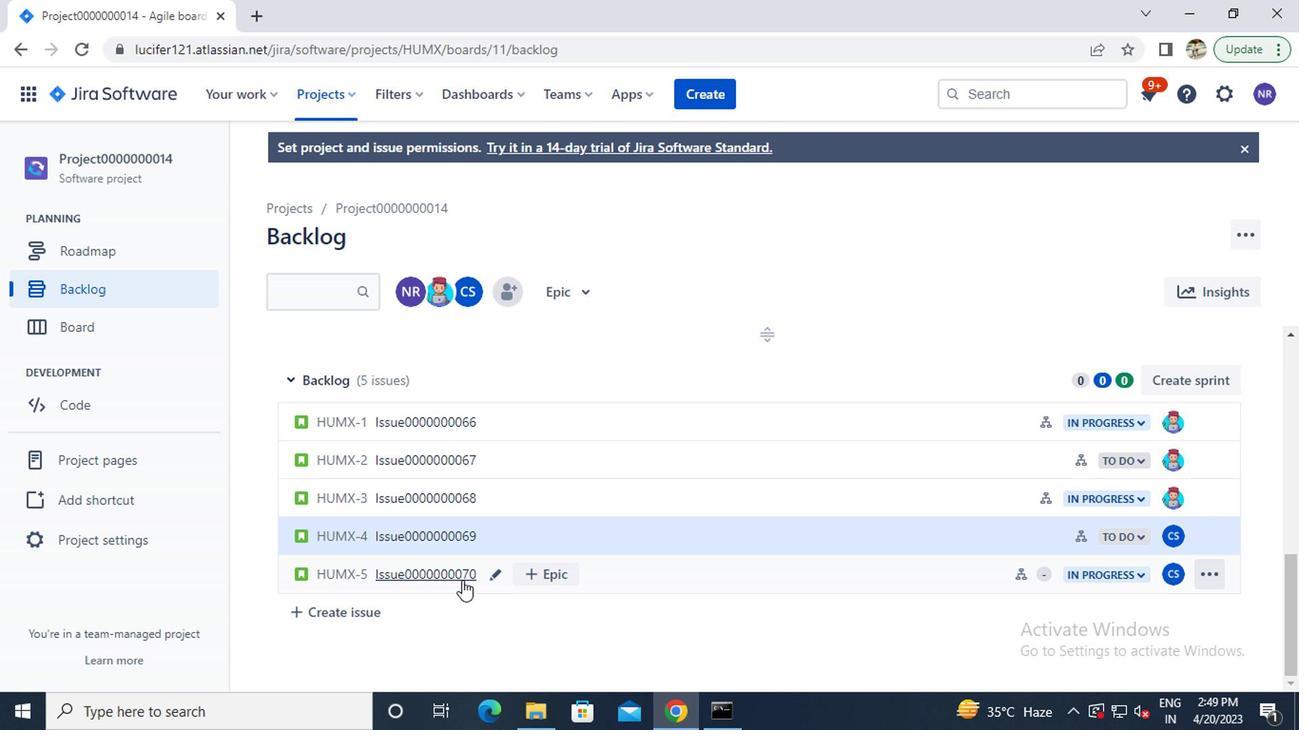 
Action: Mouse moved to (1084, 485)
Screenshot: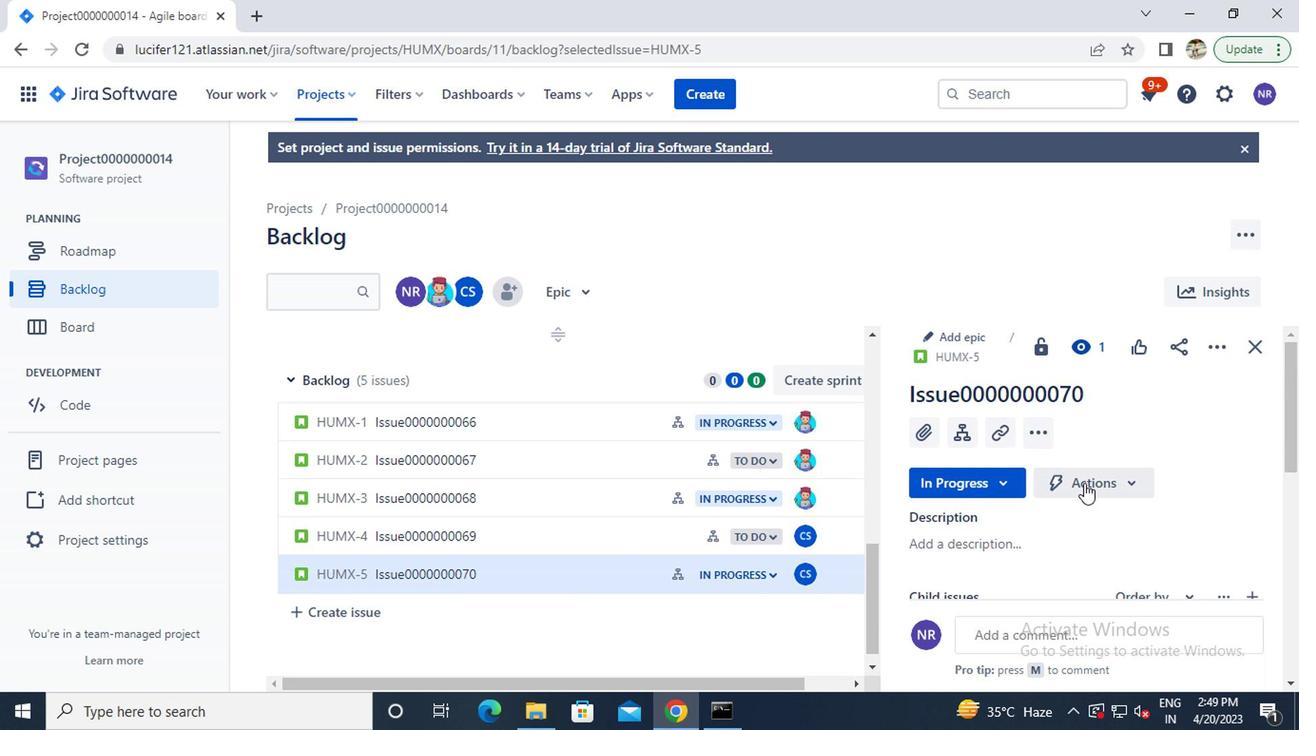
Action: Mouse scrolled (1084, 483) with delta (0, -1)
Screenshot: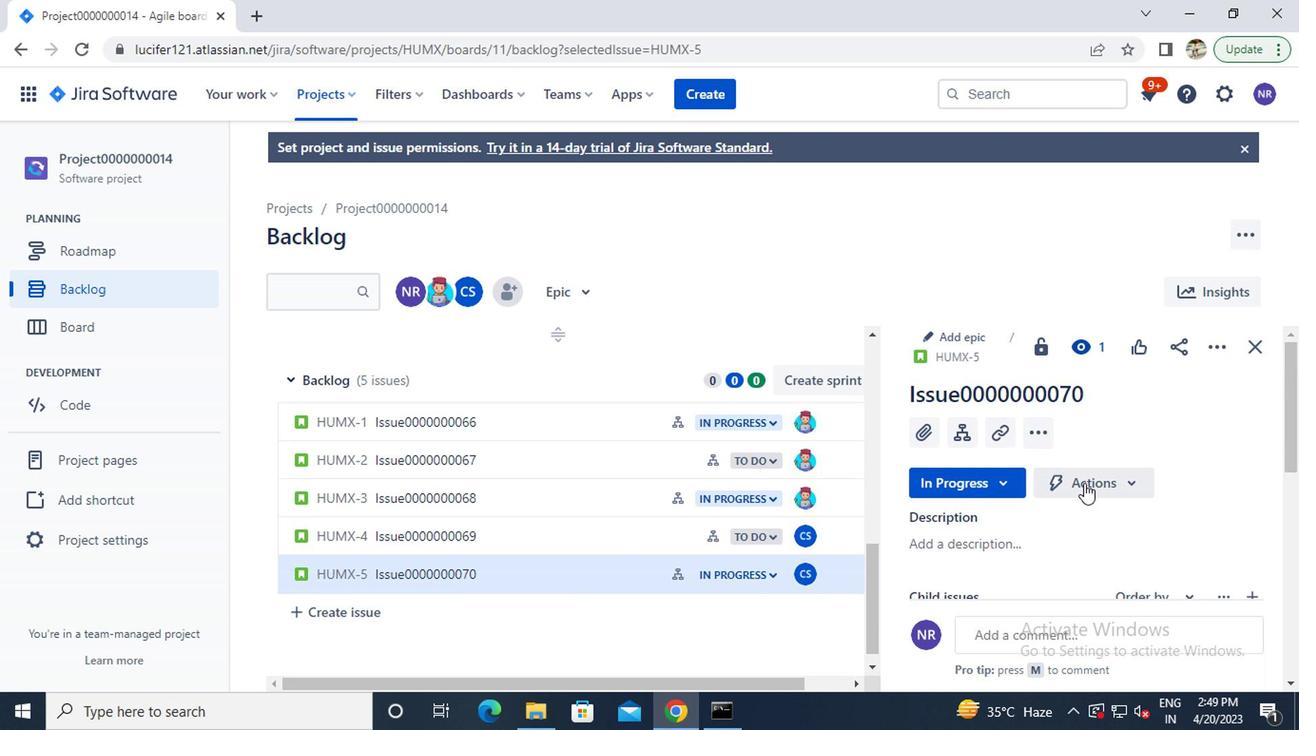
Action: Mouse moved to (1147, 492)
Screenshot: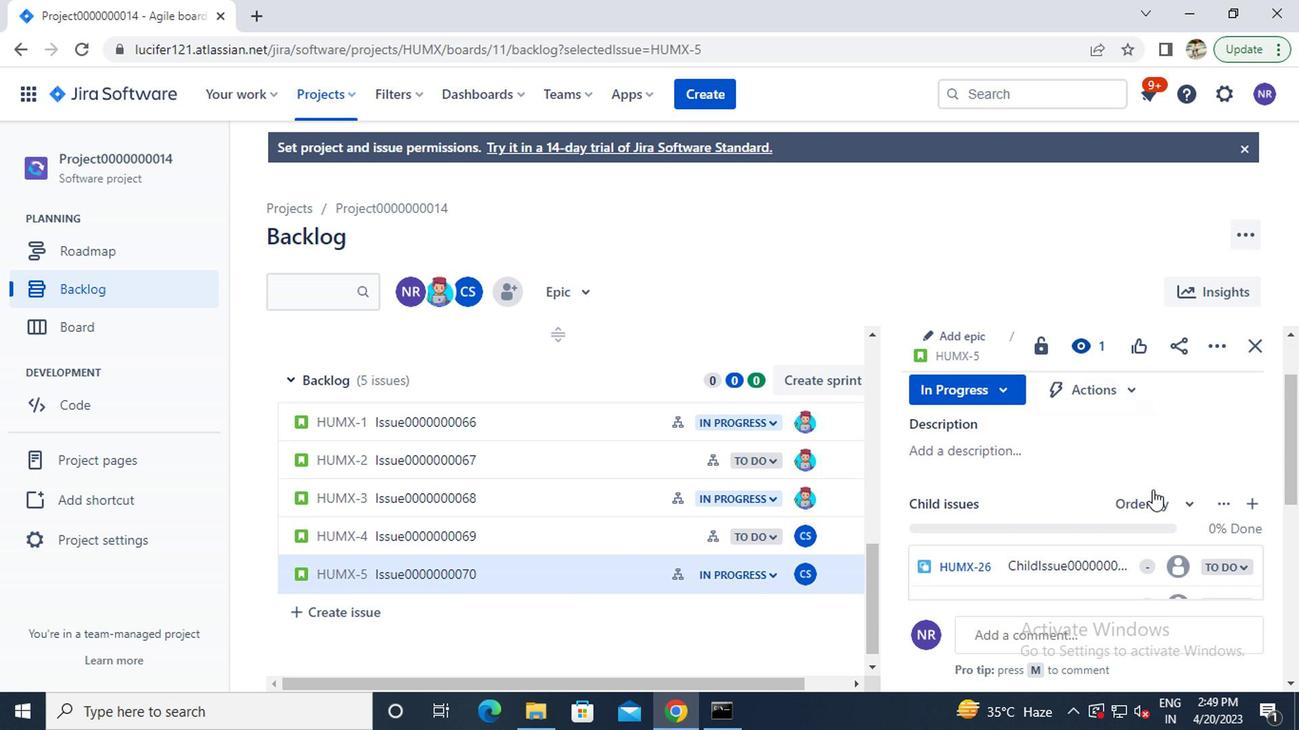 
Action: Mouse scrolled (1147, 491) with delta (0, 0)
Screenshot: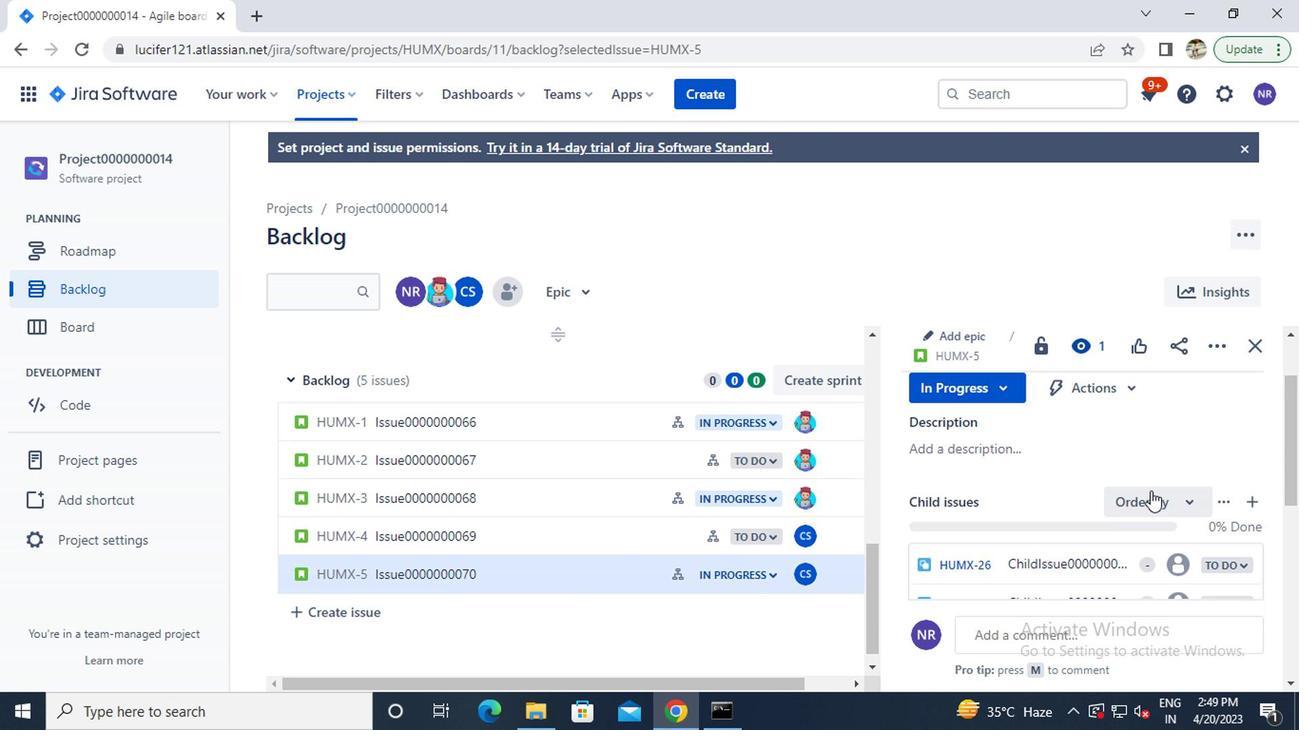 
Action: Mouse moved to (1178, 470)
Screenshot: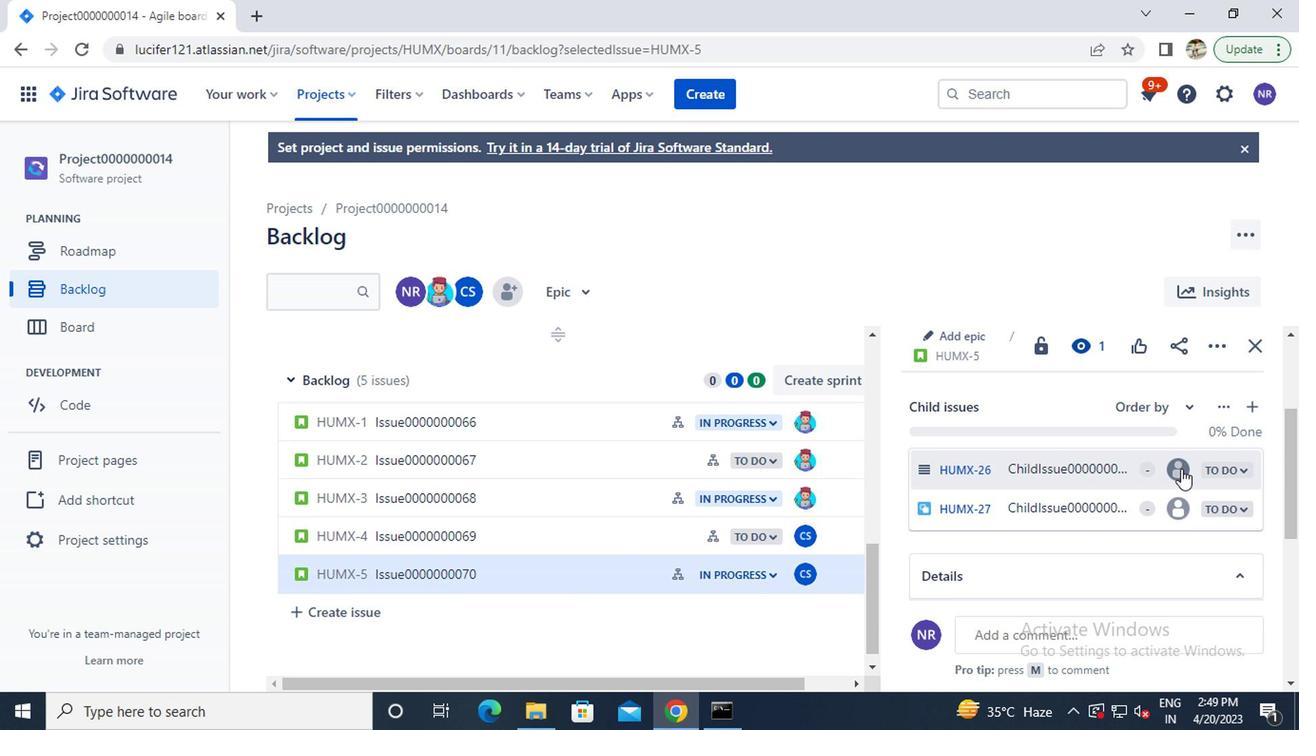 
Action: Mouse pressed left at (1178, 470)
Screenshot: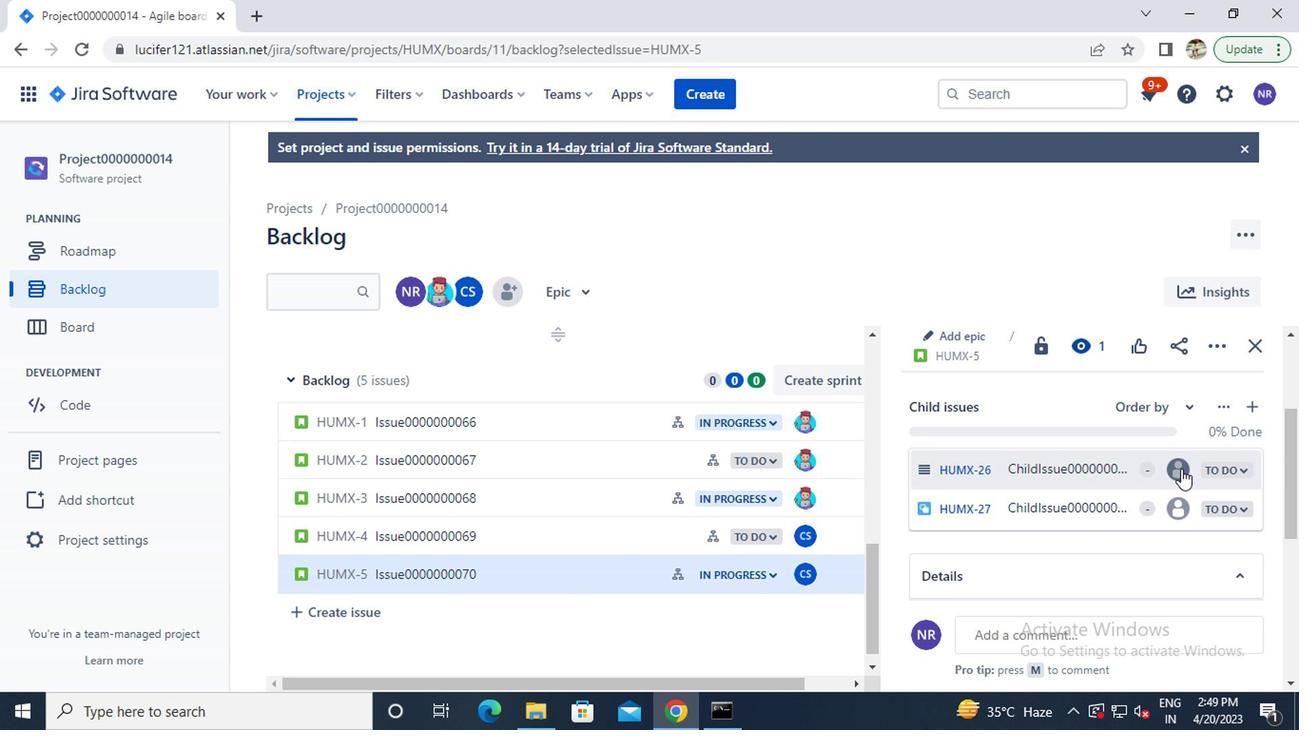 
Action: Mouse moved to (1177, 470)
Screenshot: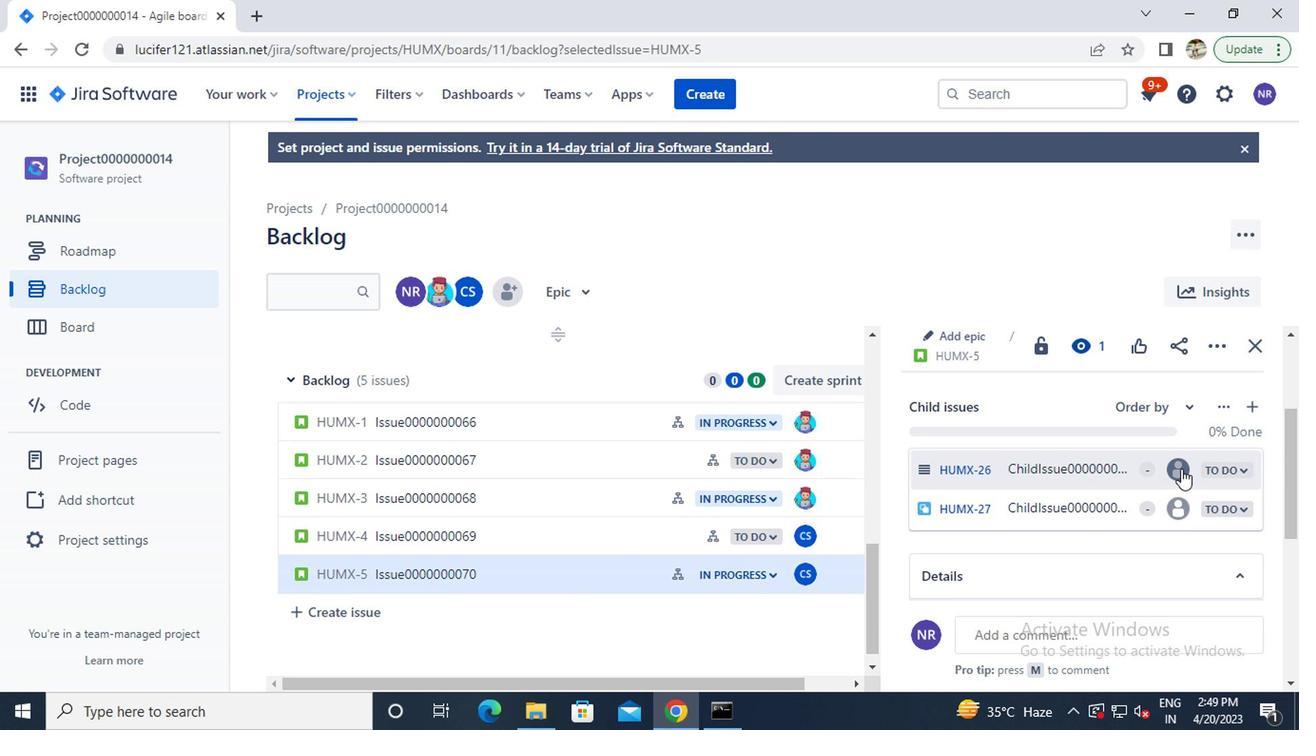 
Action: Key pressed c
Screenshot: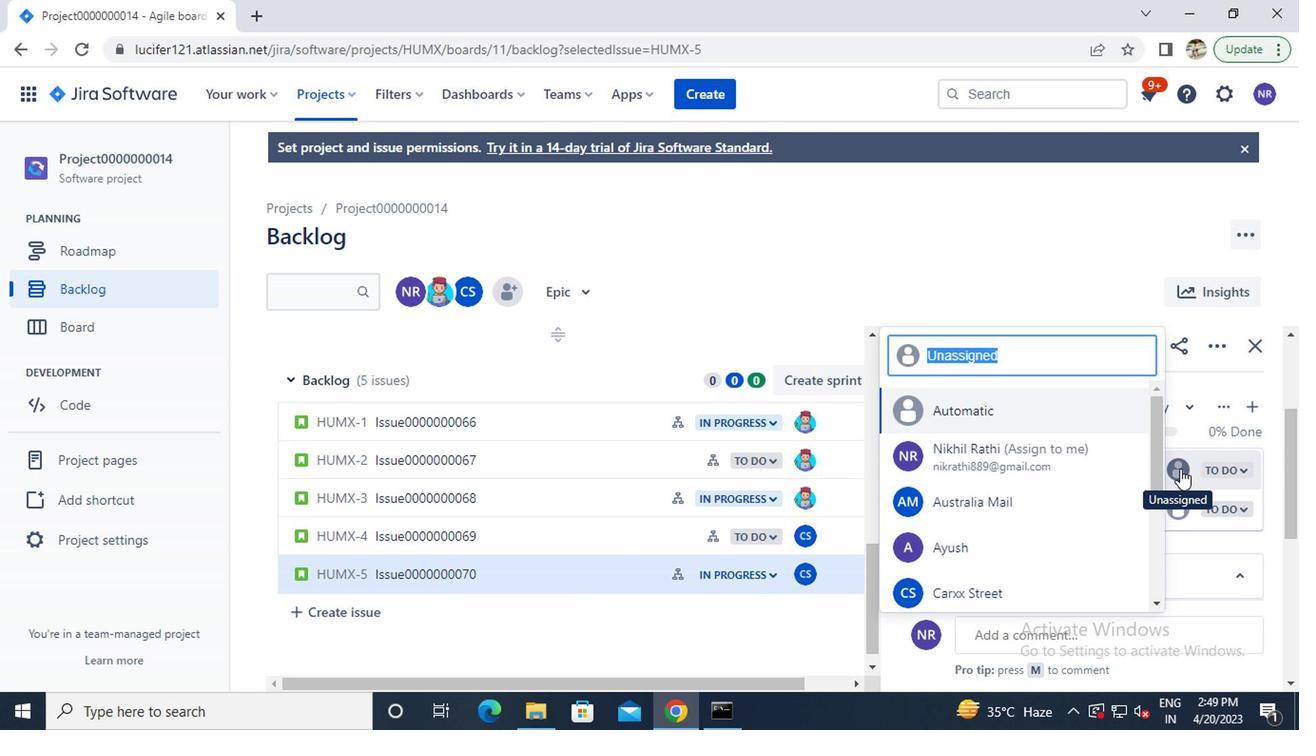 
Action: Mouse moved to (994, 476)
Screenshot: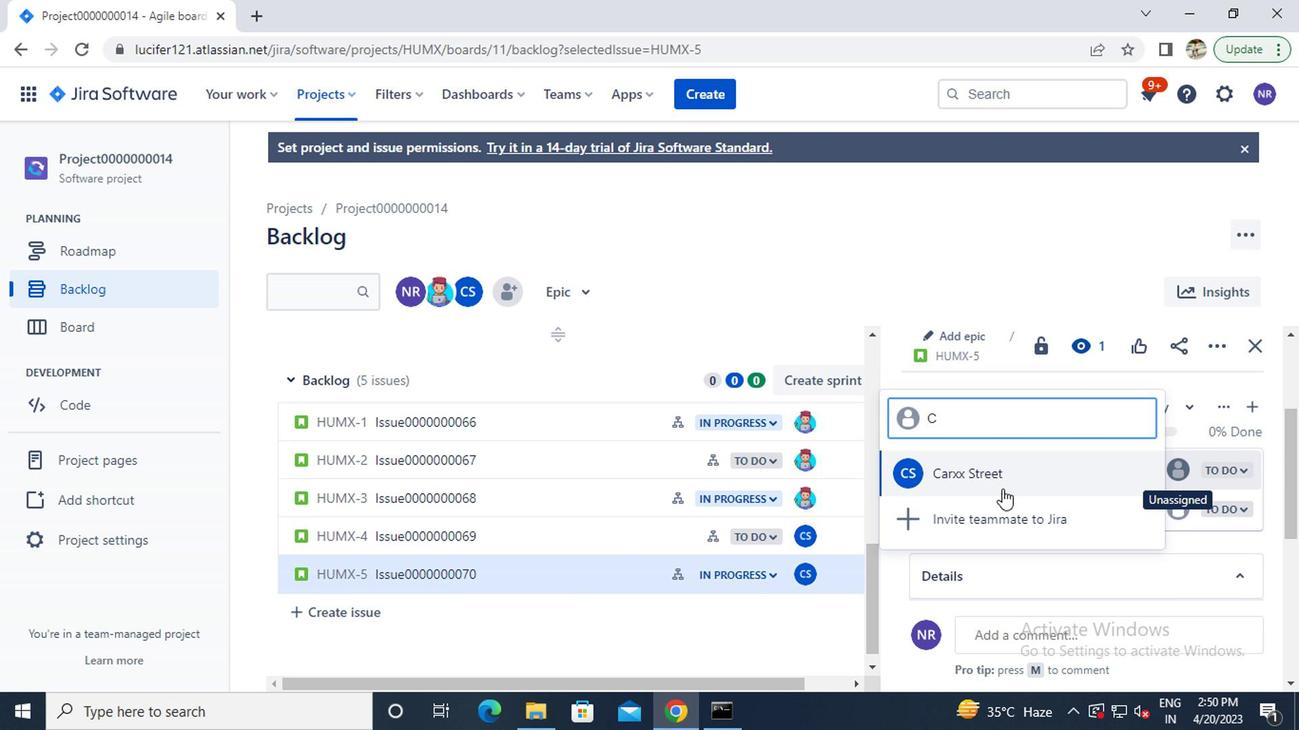 
Action: Mouse pressed left at (994, 476)
Screenshot: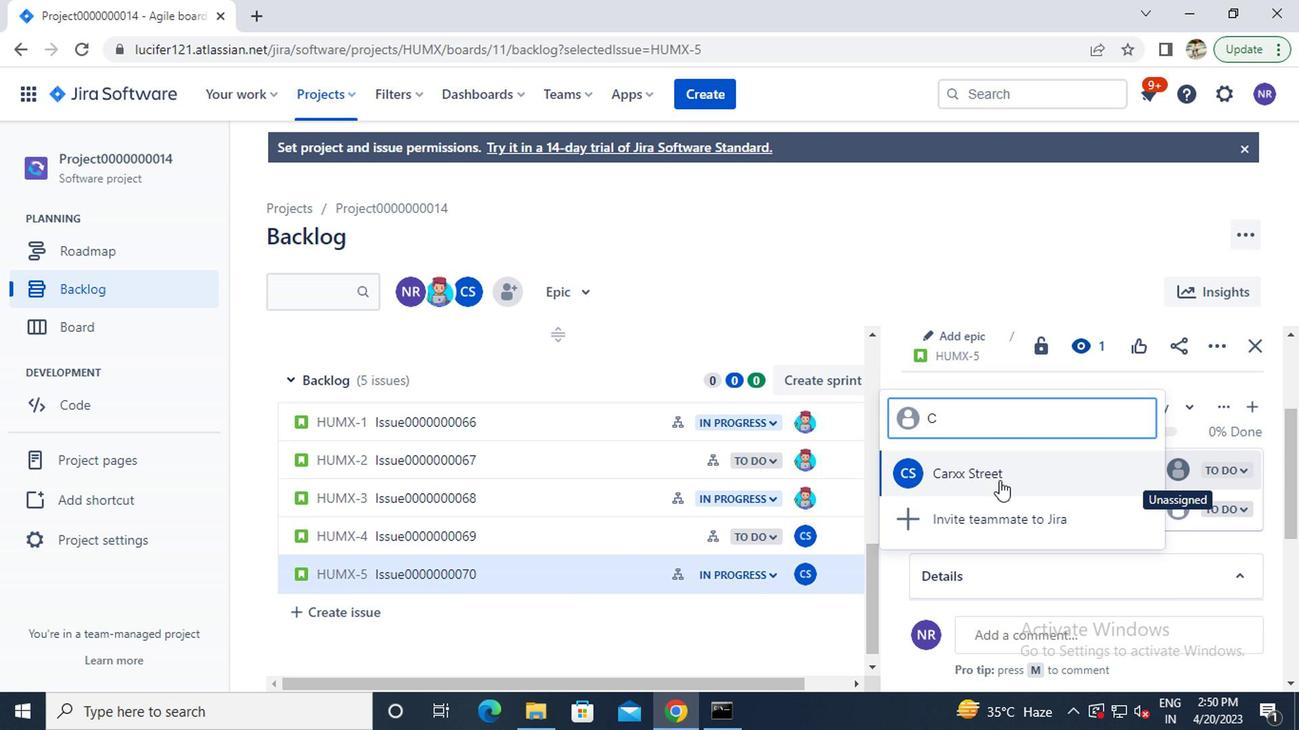 
Action: Mouse moved to (1178, 511)
Screenshot: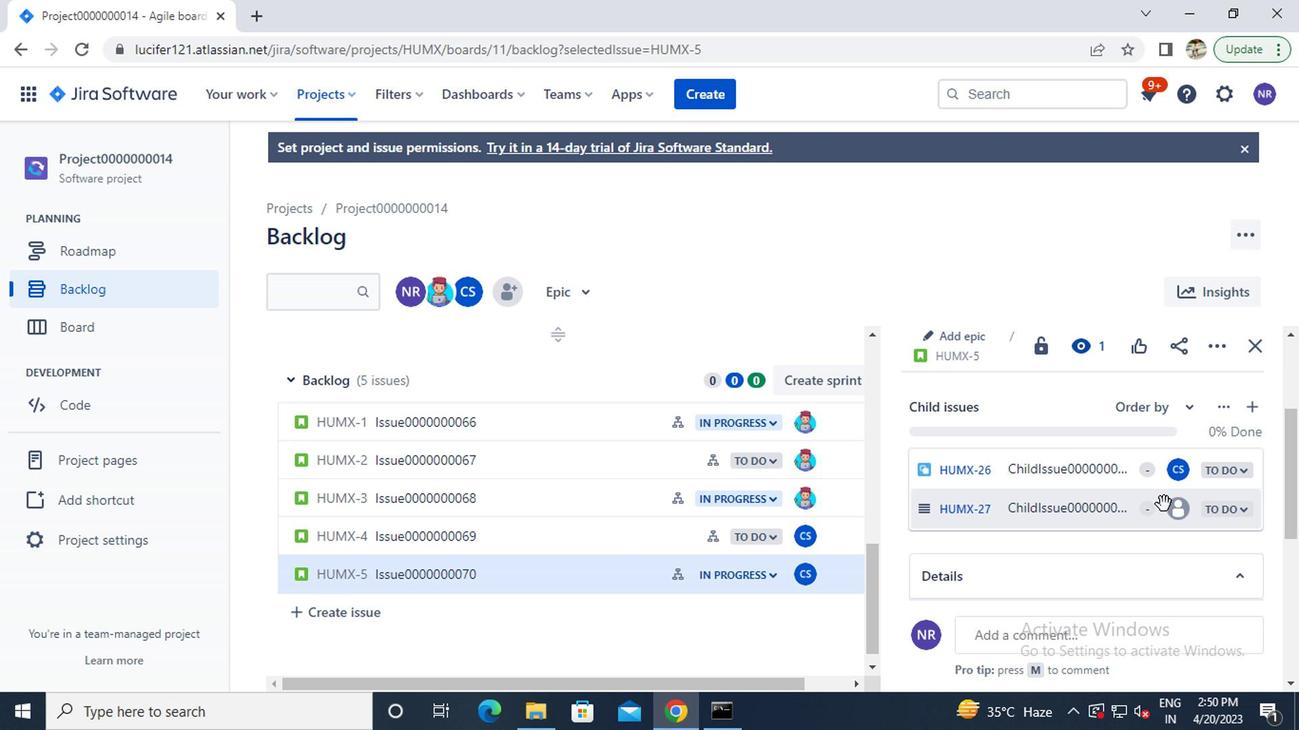 
Action: Mouse pressed left at (1178, 511)
Screenshot: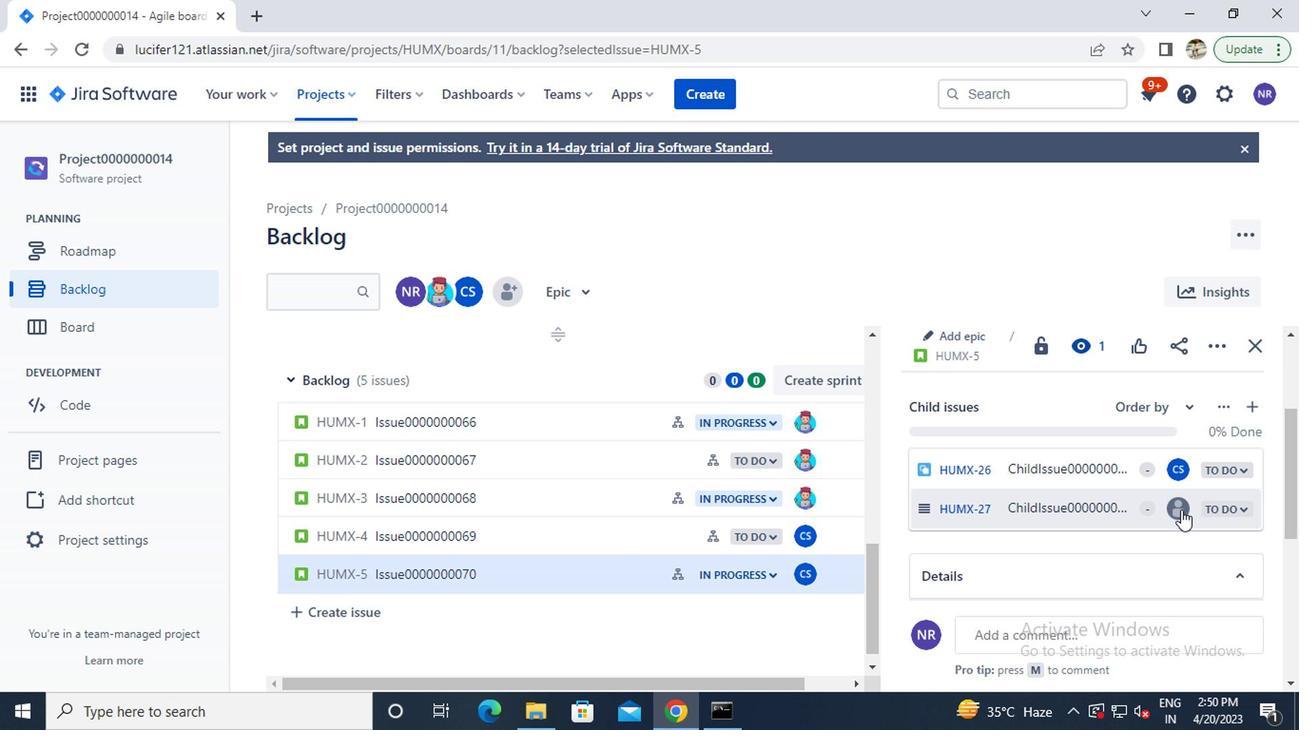 
Action: Key pressed c
Screenshot: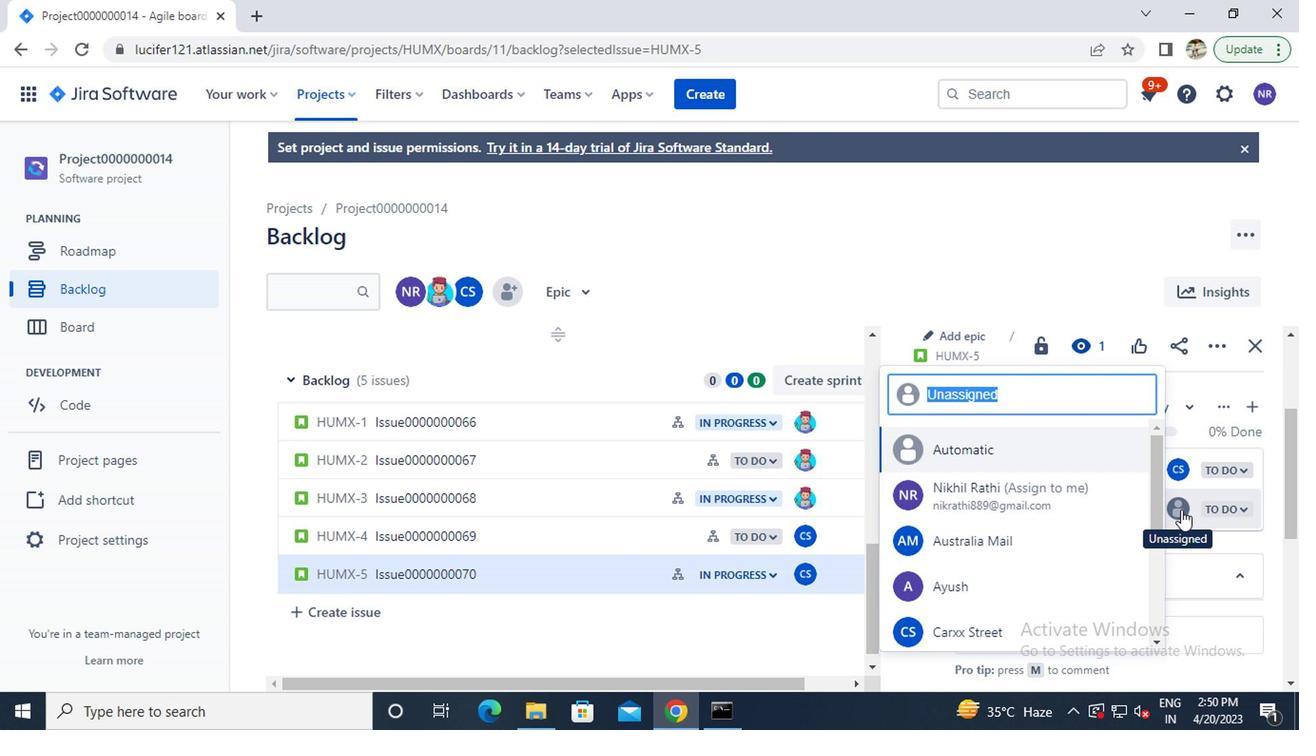 
Action: Mouse moved to (973, 502)
Screenshot: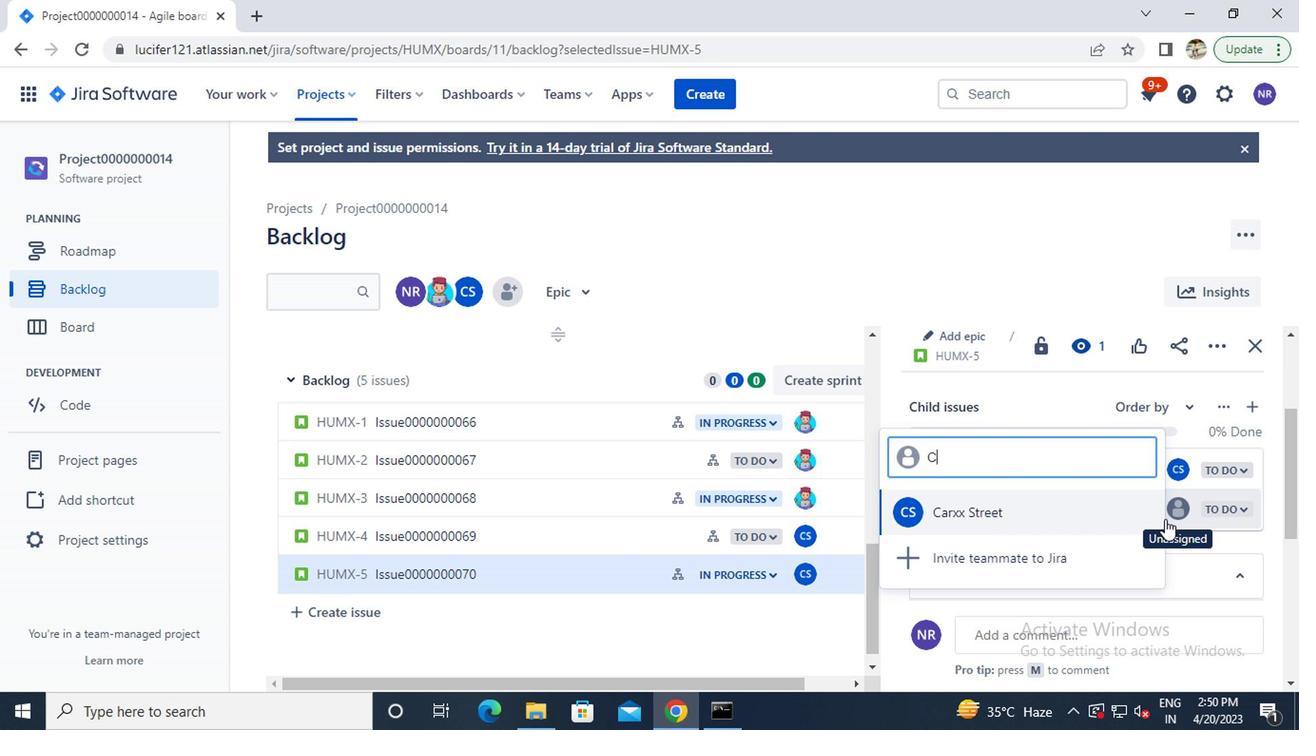 
Action: Mouse pressed left at (973, 502)
Screenshot: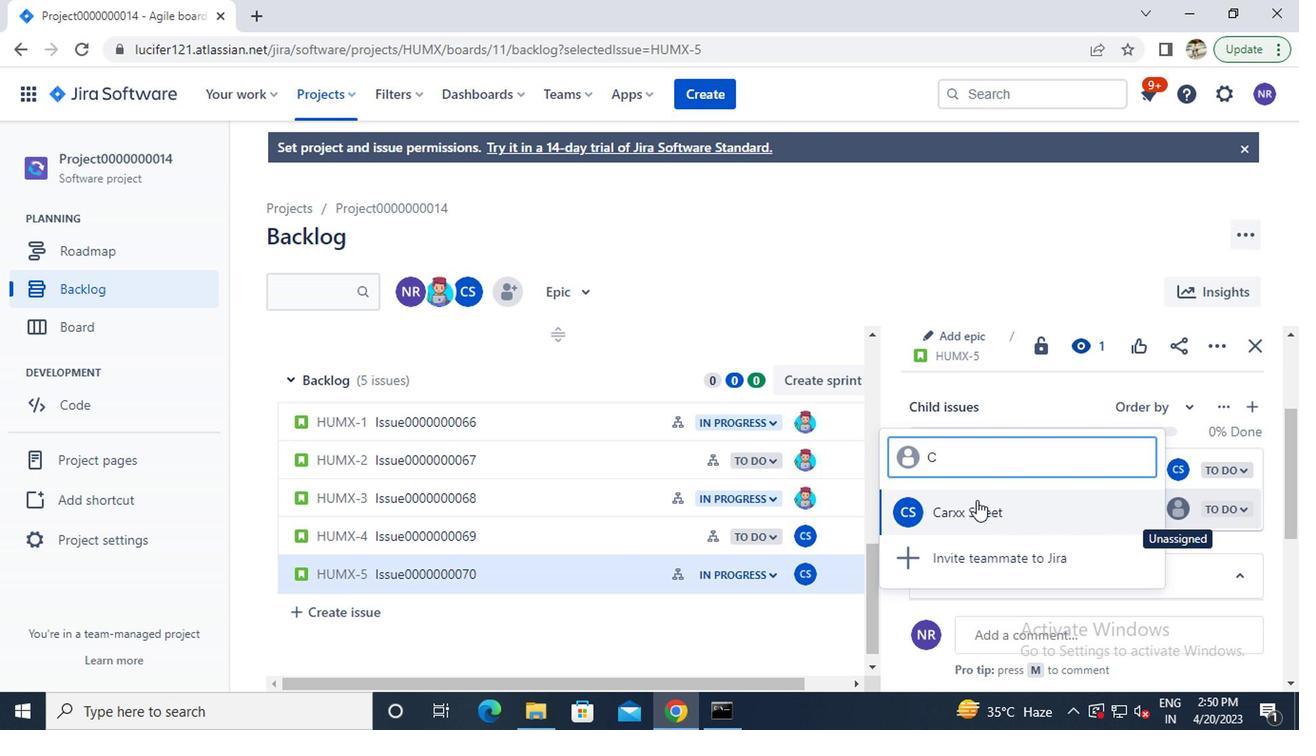
Action: Mouse moved to (1247, 350)
Screenshot: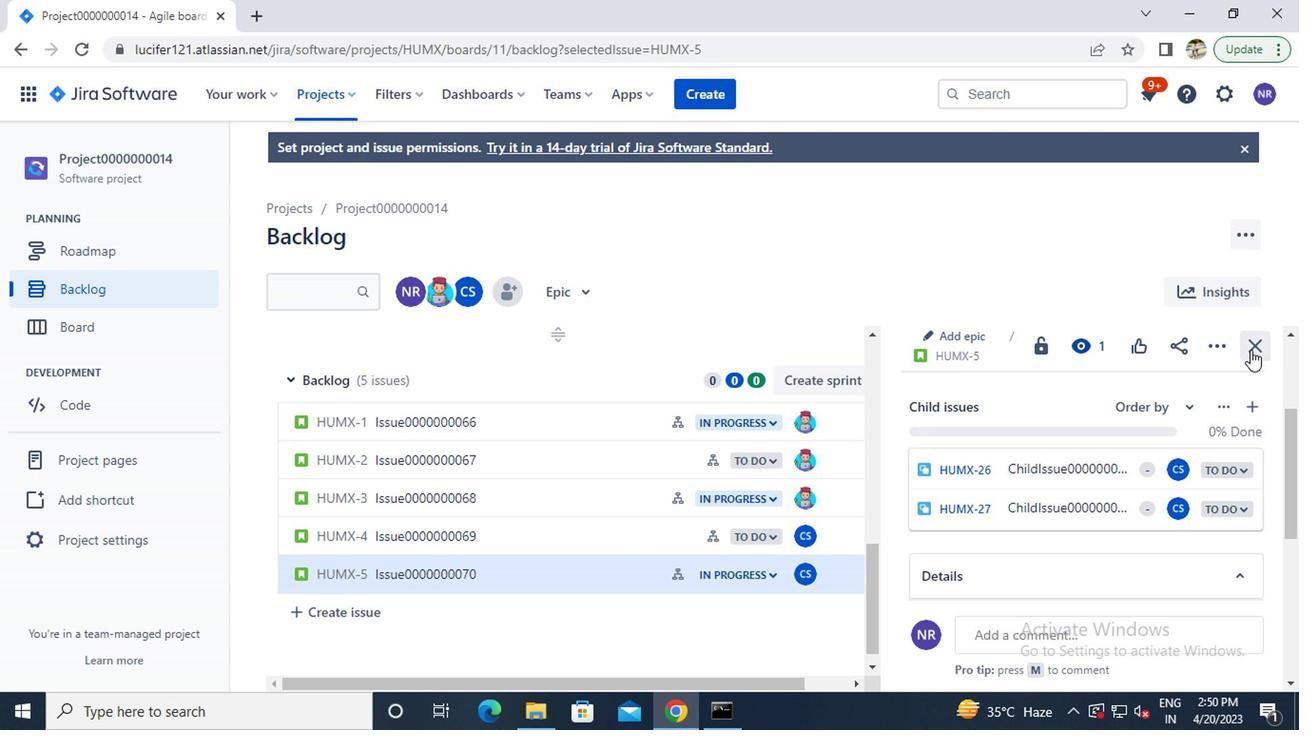 
Action: Mouse pressed left at (1247, 350)
Screenshot: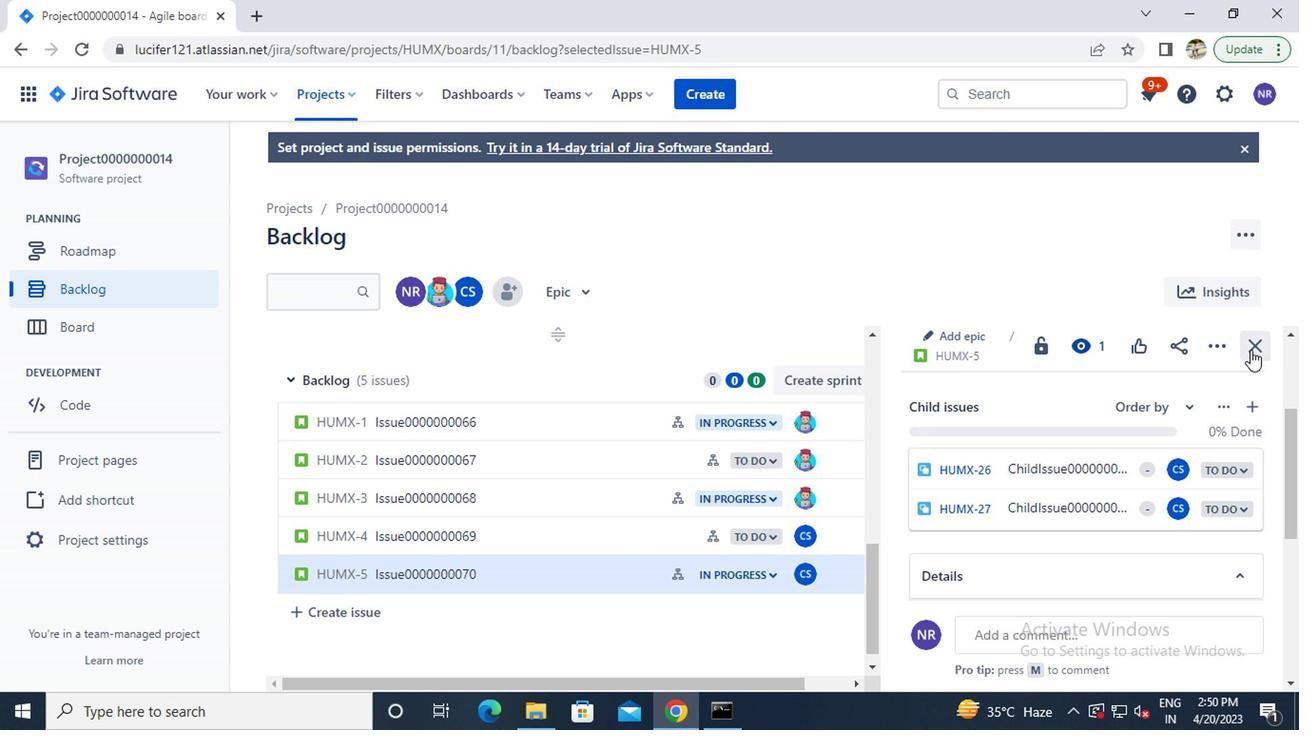 
